 Task: Find connections with filter location Aubagne with filter topic #goalswith filter profile language Spanish with filter current company Freecharge with filter school National Institute of Information Technology with filter industry Retail Office Supplies and Gifts with filter service category Demand Generation with filter keywords title Manufacturing Assembler
Action: Mouse moved to (494, 69)
Screenshot: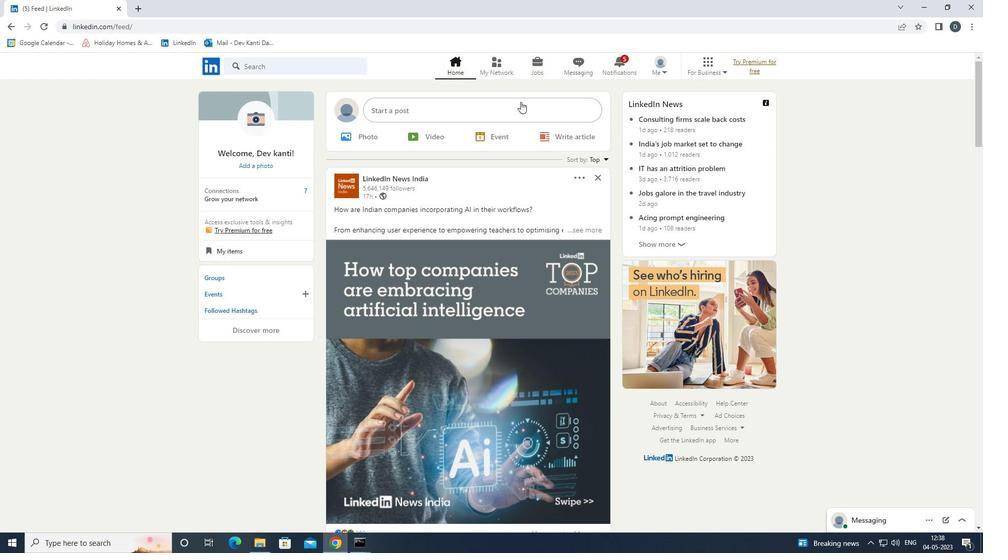 
Action: Mouse pressed left at (494, 69)
Screenshot: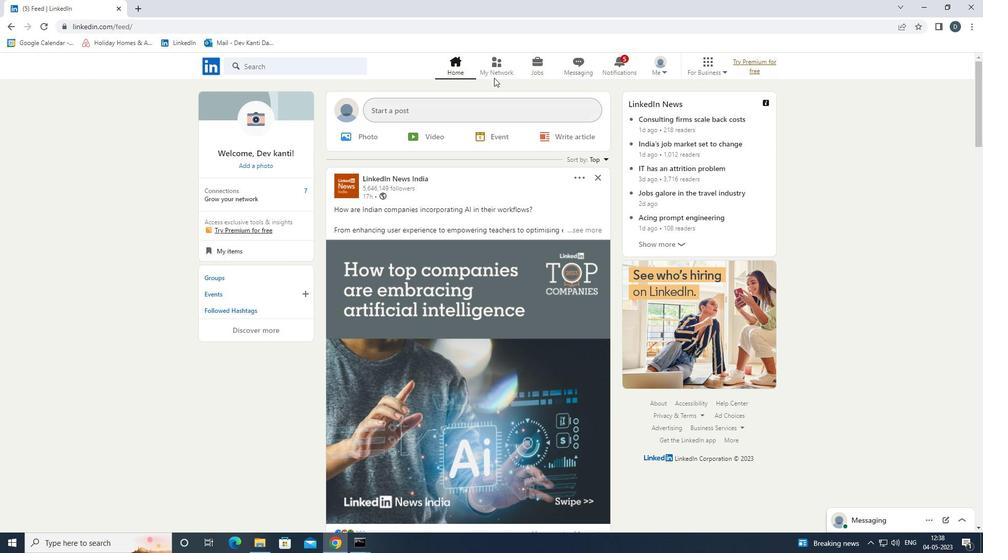 
Action: Mouse moved to (341, 121)
Screenshot: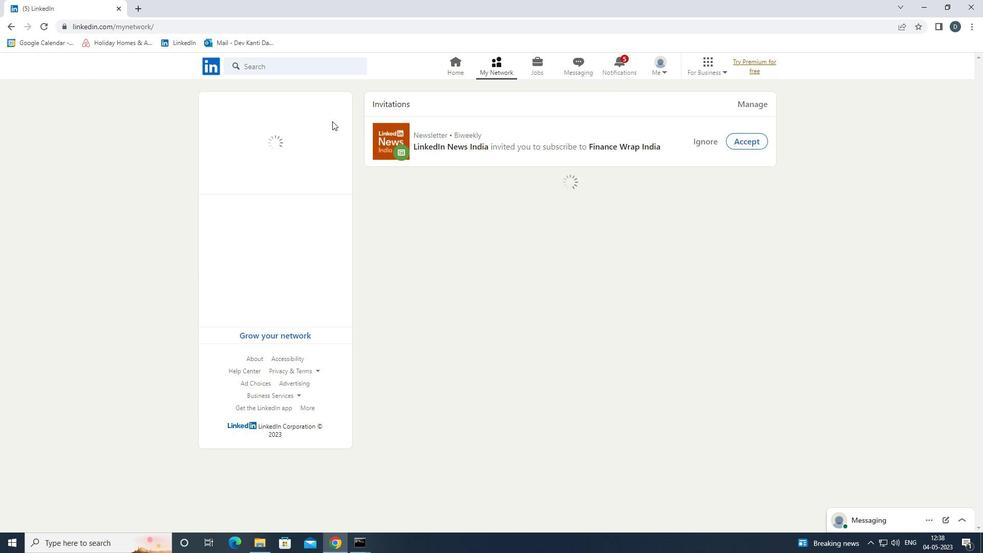 
Action: Mouse pressed left at (341, 121)
Screenshot: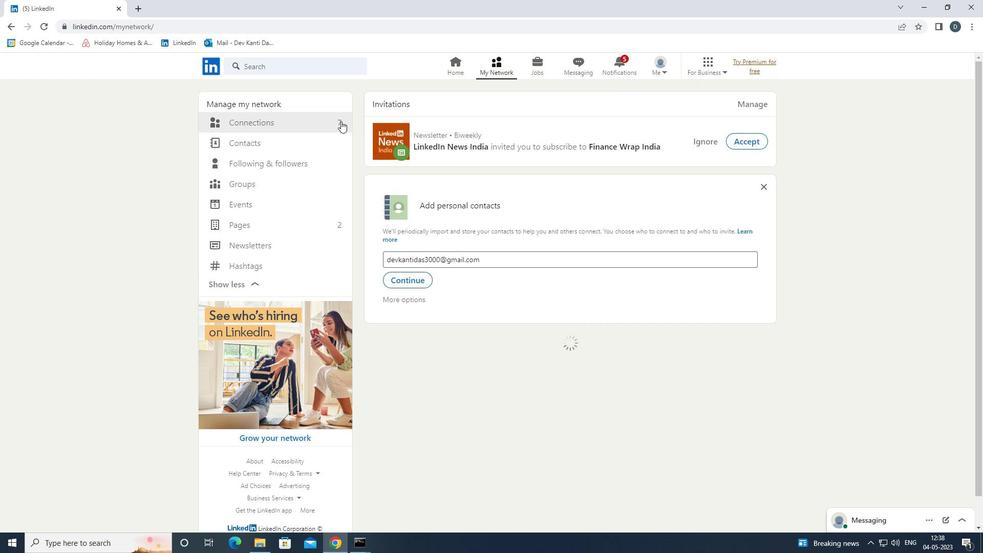 
Action: Mouse moved to (569, 115)
Screenshot: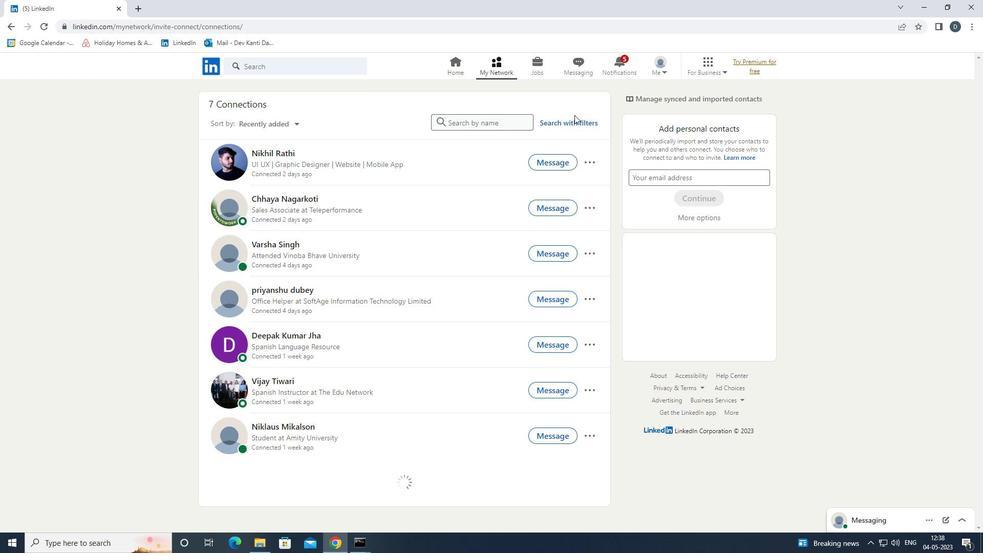 
Action: Mouse pressed left at (569, 115)
Screenshot: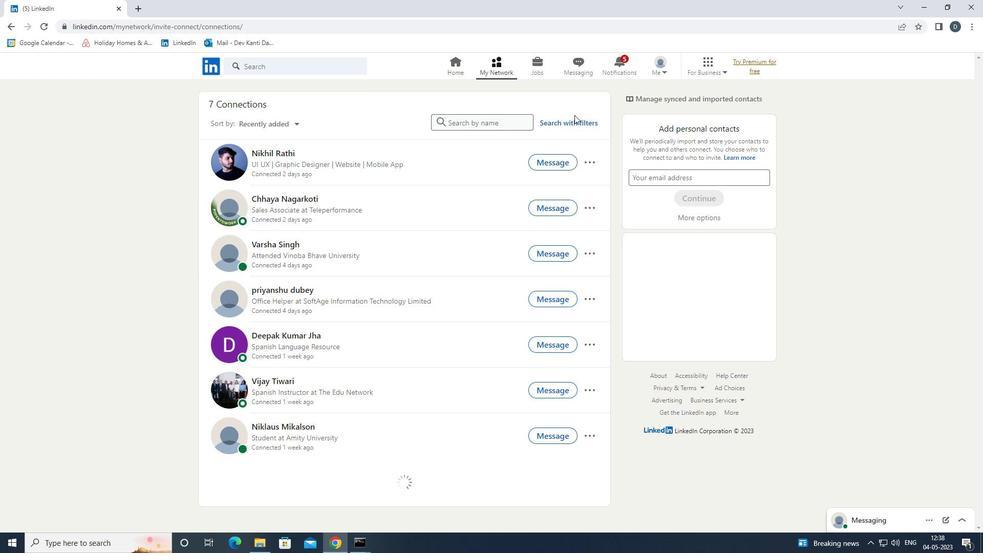 
Action: Mouse moved to (568, 119)
Screenshot: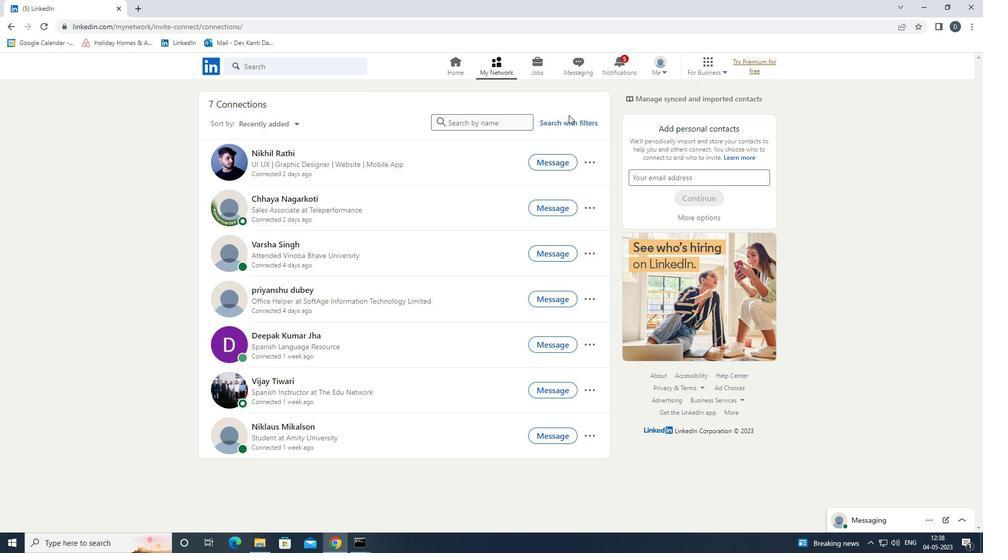 
Action: Mouse pressed left at (568, 119)
Screenshot: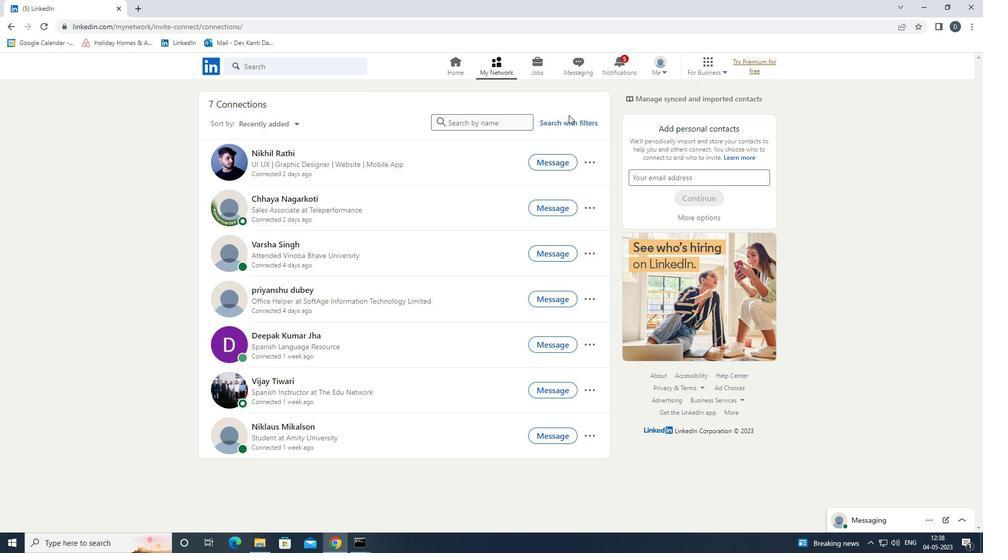 
Action: Mouse moved to (530, 94)
Screenshot: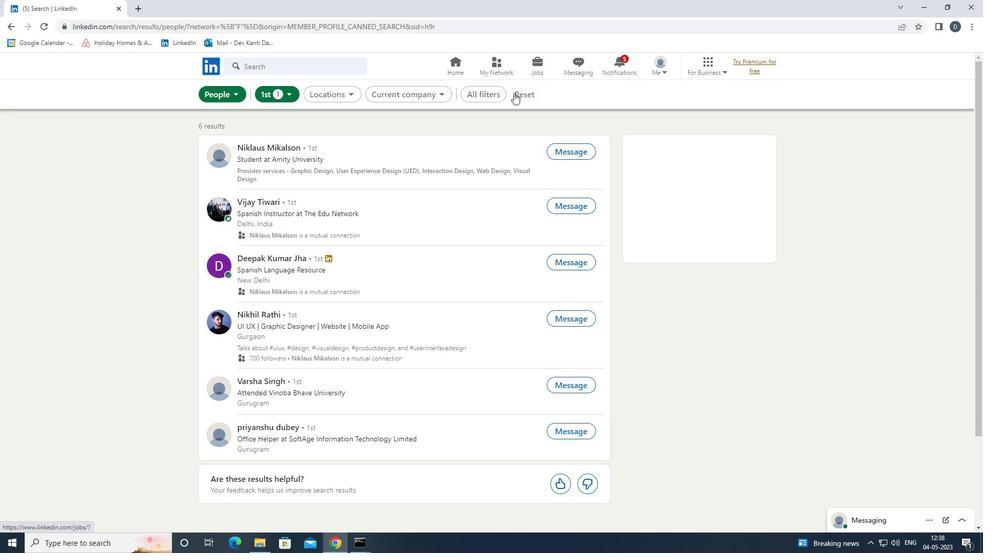 
Action: Mouse pressed left at (530, 94)
Screenshot: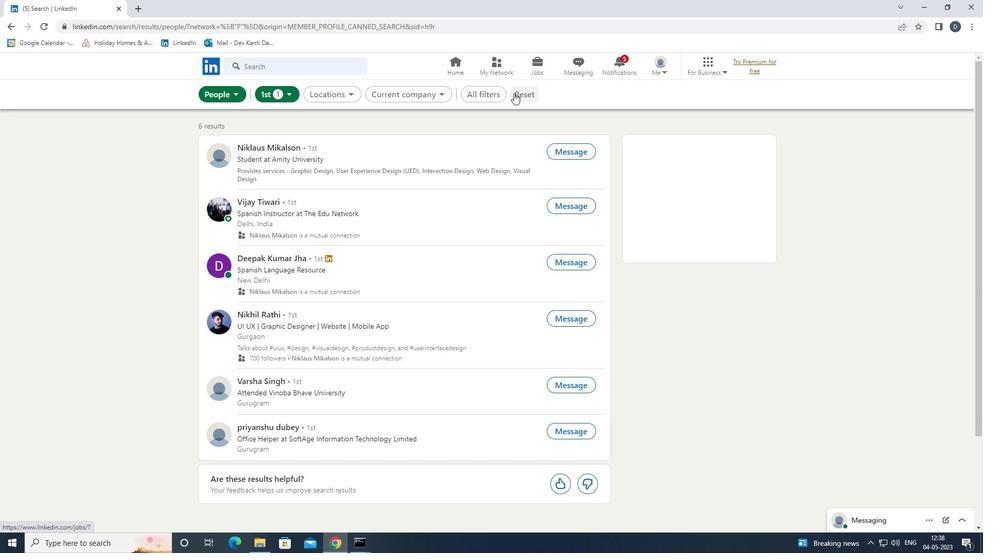 
Action: Mouse moved to (503, 93)
Screenshot: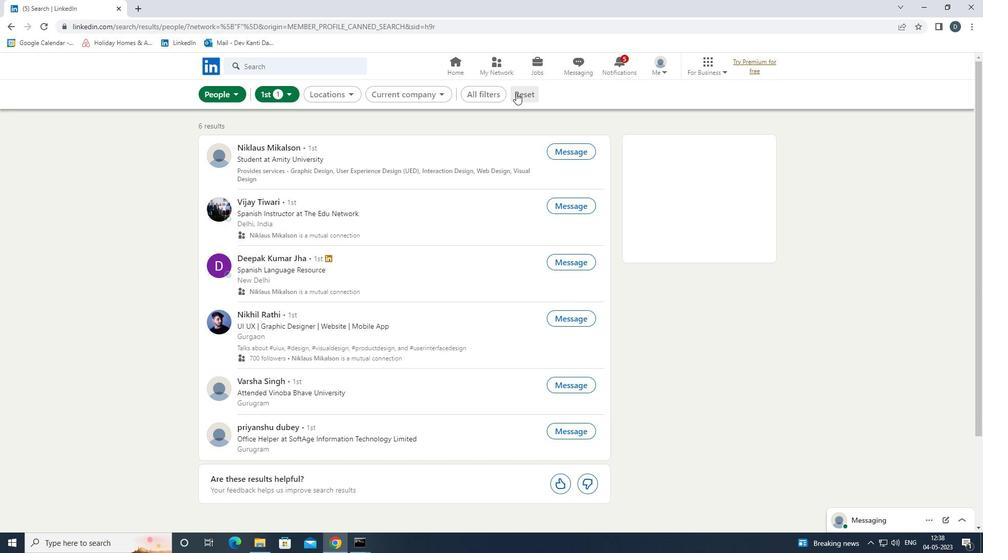 
Action: Mouse pressed left at (503, 93)
Screenshot: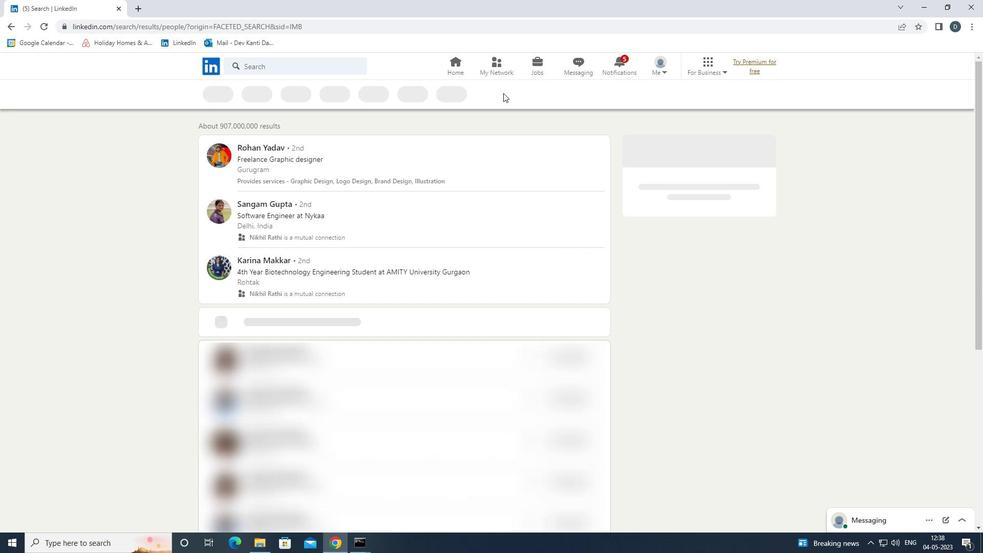 
Action: Mouse moved to (874, 276)
Screenshot: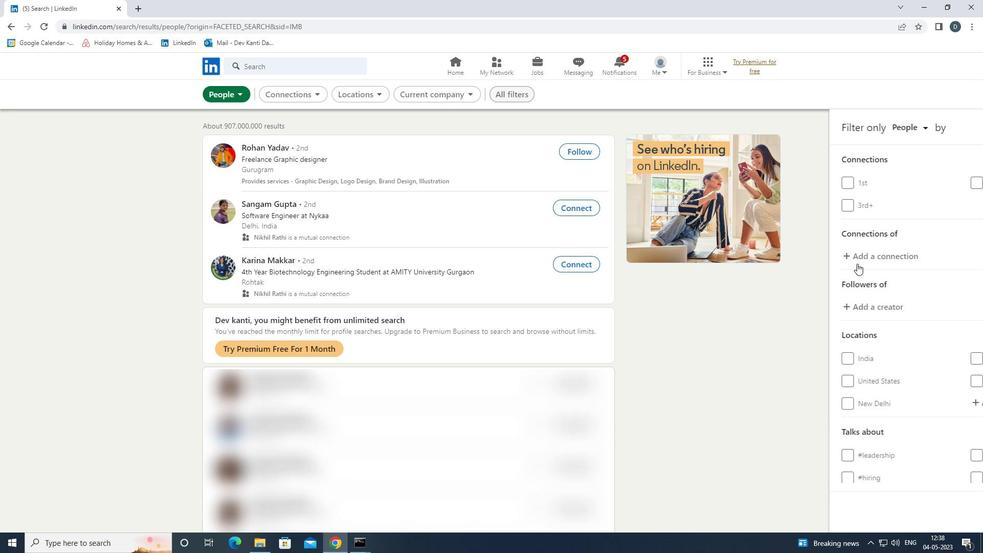 
Action: Mouse scrolled (874, 275) with delta (0, 0)
Screenshot: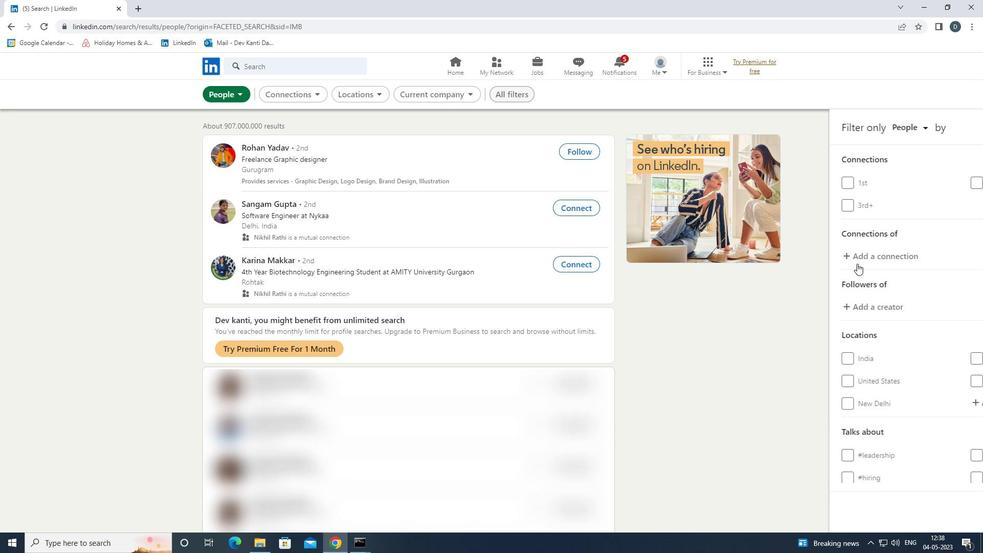 
Action: Mouse moved to (877, 277)
Screenshot: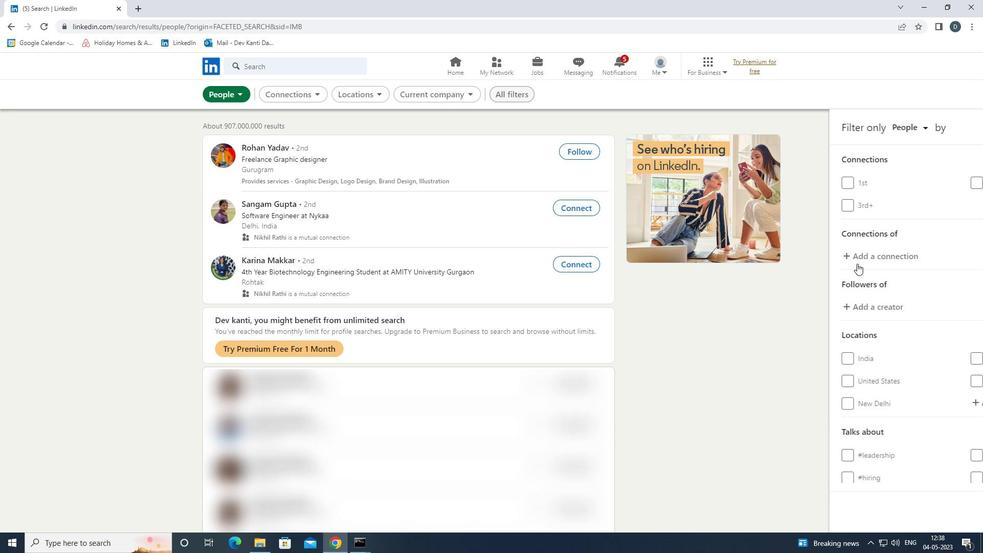
Action: Mouse scrolled (877, 277) with delta (0, 0)
Screenshot: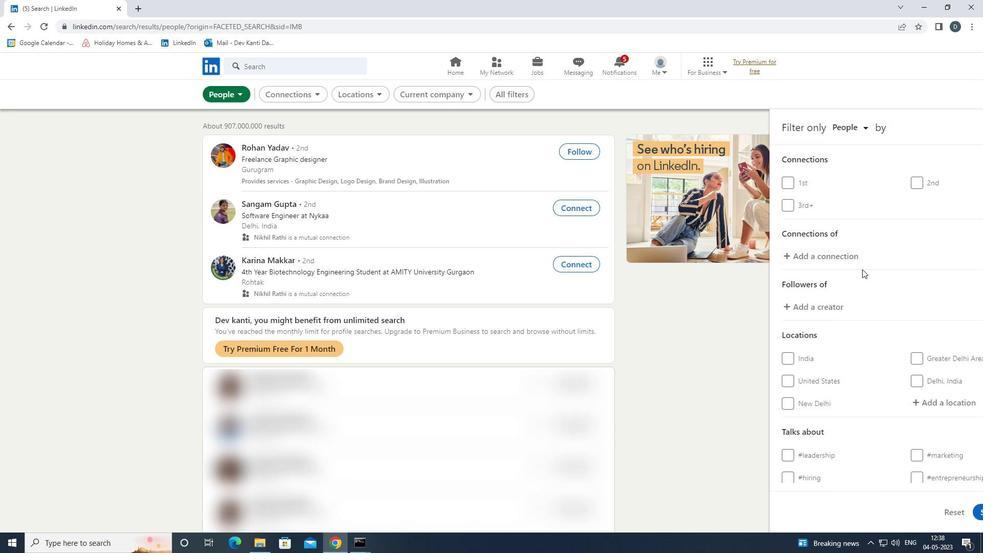 
Action: Mouse moved to (879, 279)
Screenshot: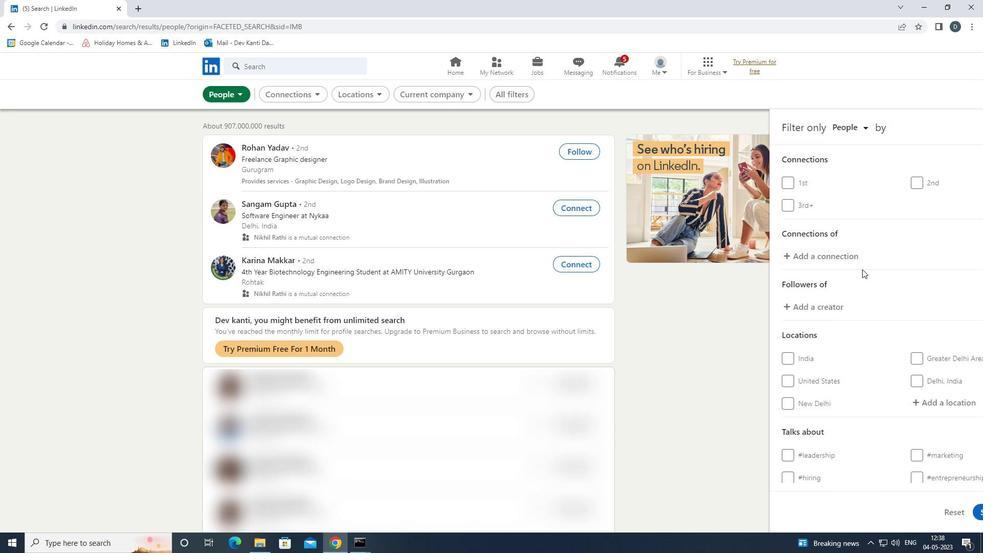 
Action: Mouse scrolled (879, 278) with delta (0, 0)
Screenshot: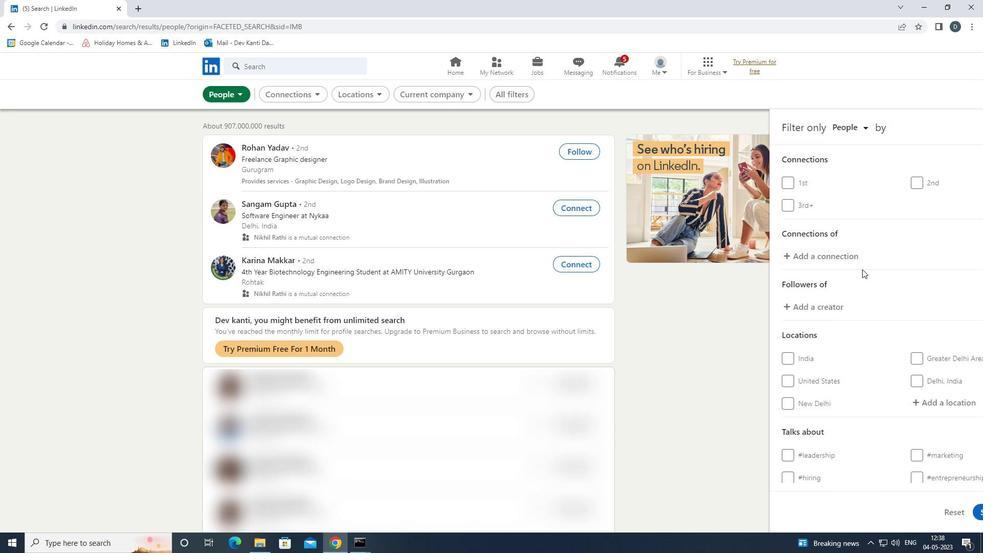 
Action: Mouse moved to (875, 254)
Screenshot: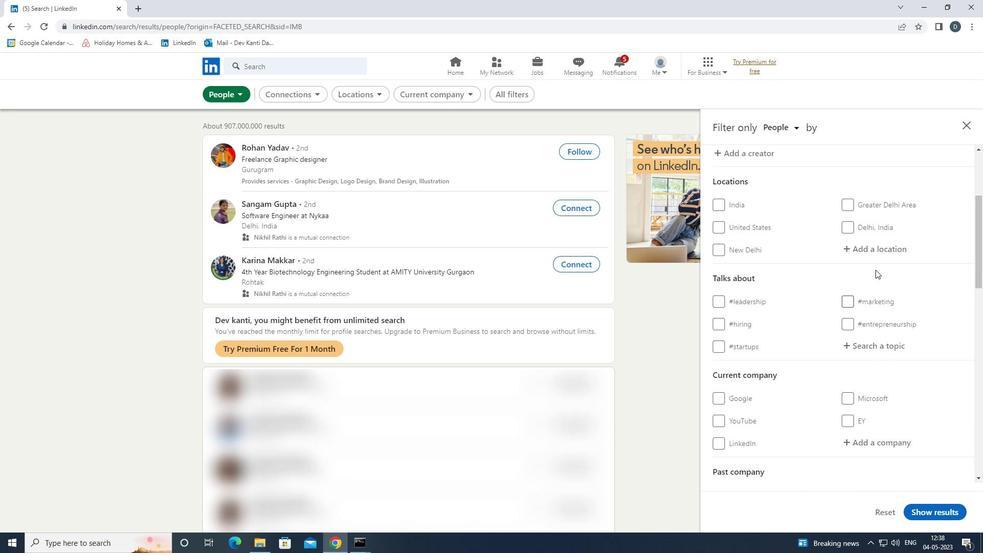 
Action: Mouse pressed left at (875, 254)
Screenshot: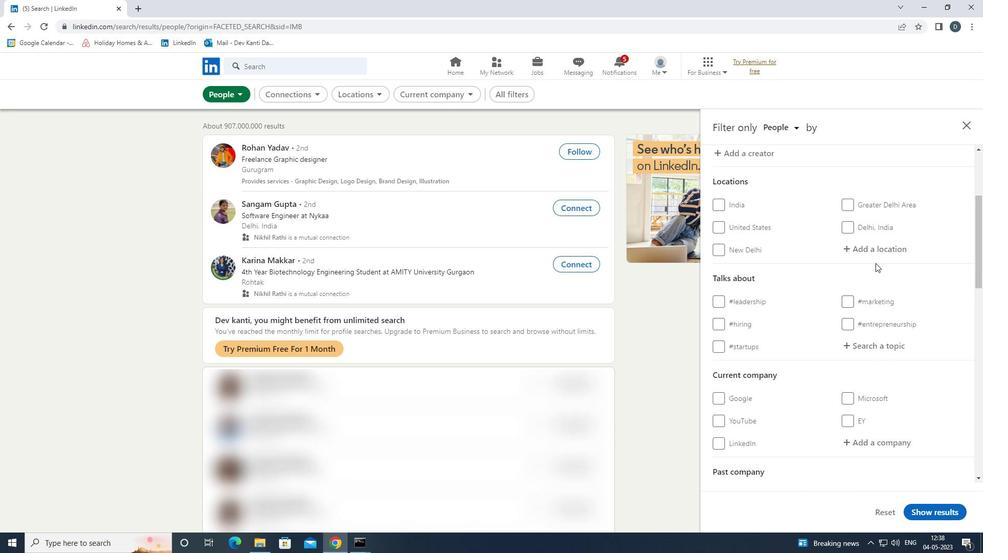 
Action: Key pressed <Key.shift>AUBAGNE<Key.down><Key.enter>
Screenshot: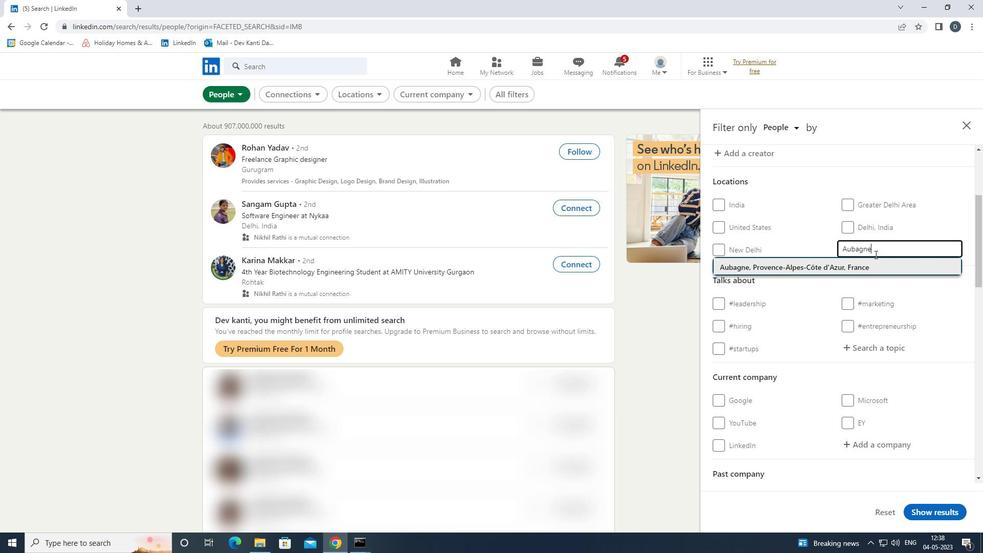 
Action: Mouse moved to (887, 283)
Screenshot: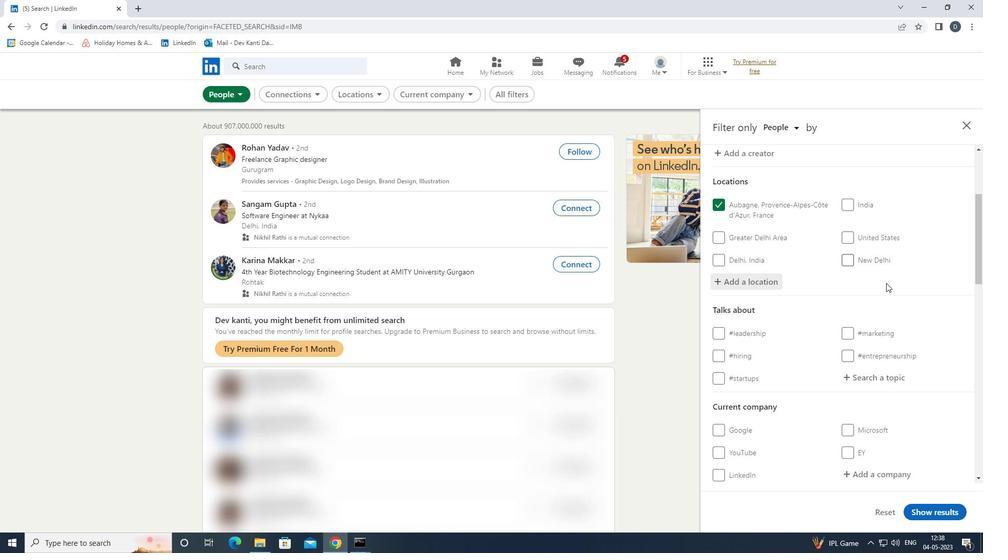 
Action: Mouse scrolled (887, 283) with delta (0, 0)
Screenshot: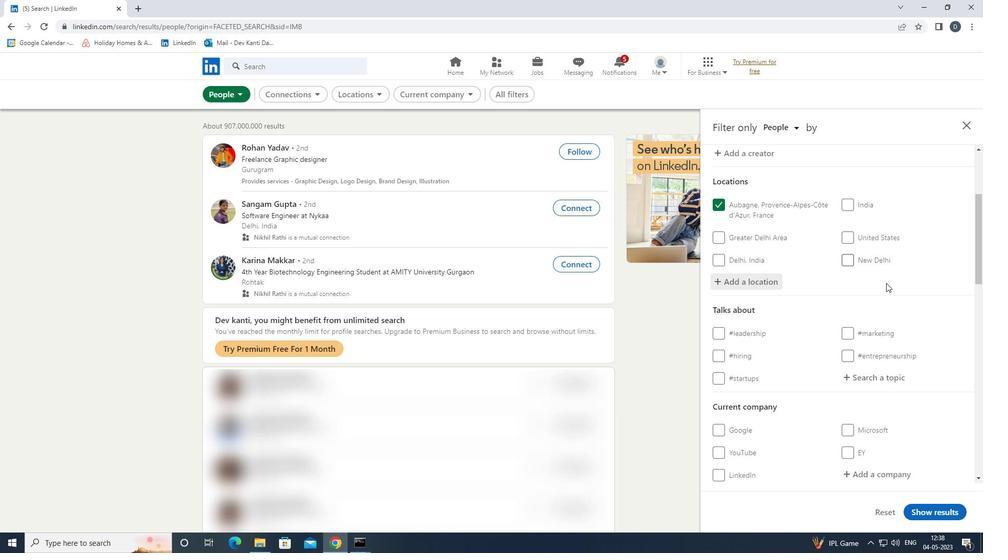 
Action: Mouse moved to (887, 285)
Screenshot: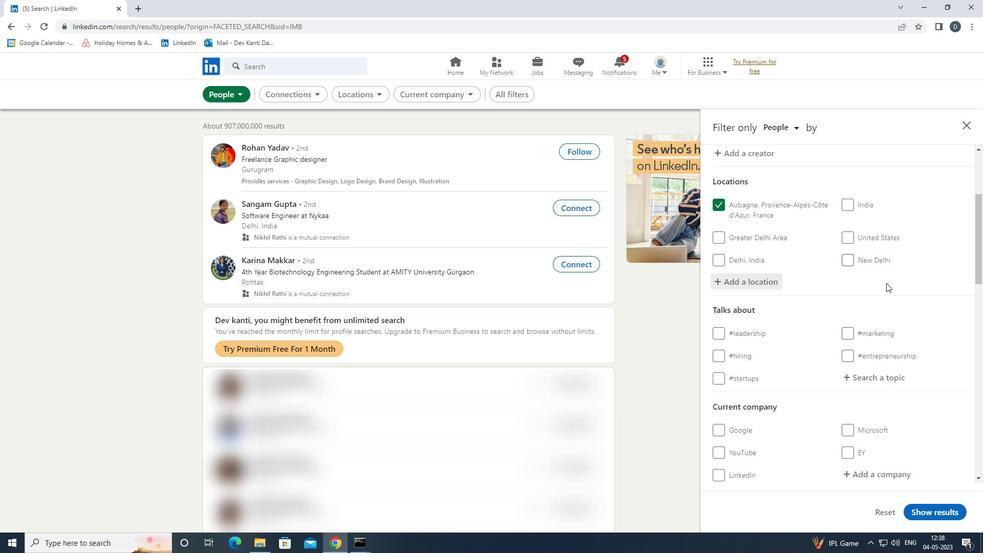 
Action: Mouse scrolled (887, 284) with delta (0, 0)
Screenshot: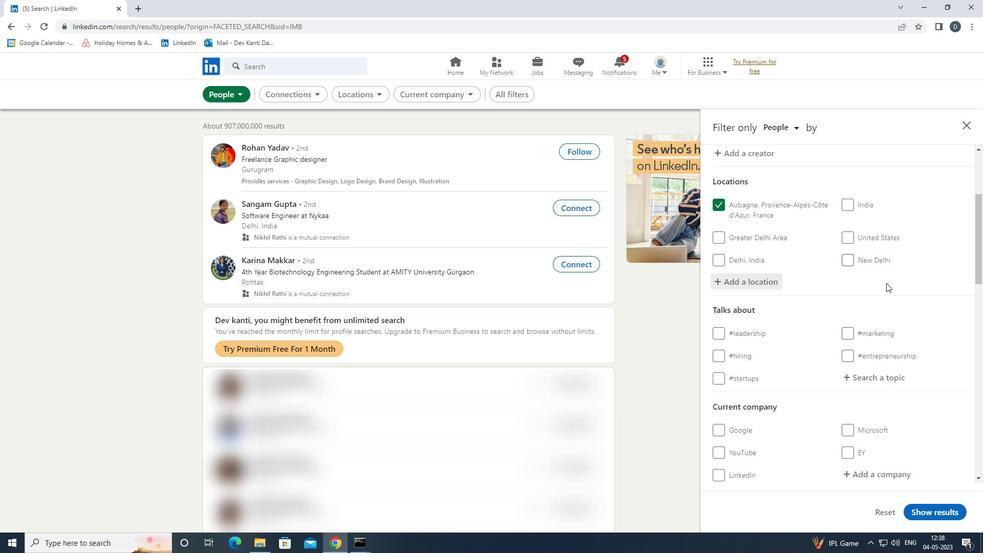 
Action: Mouse moved to (887, 286)
Screenshot: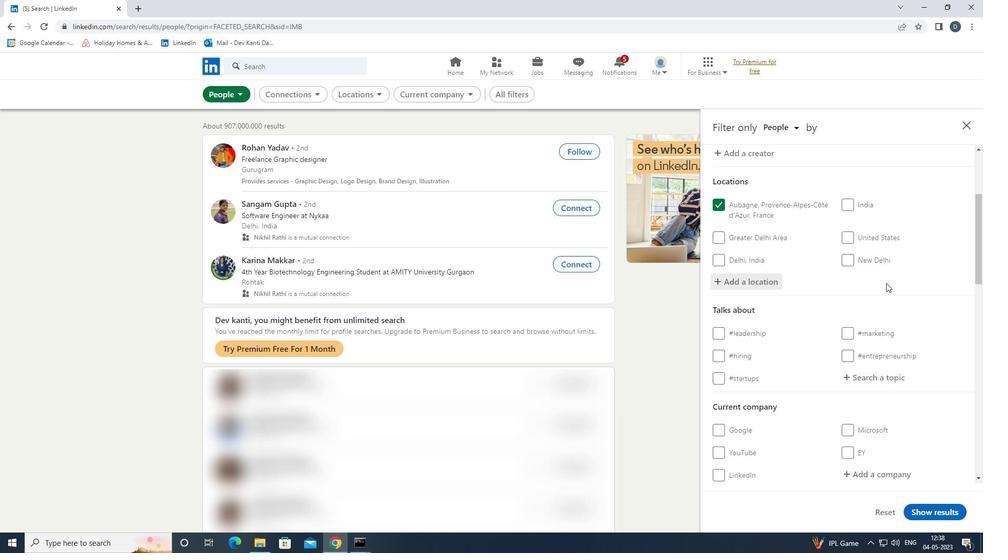 
Action: Mouse scrolled (887, 286) with delta (0, 0)
Screenshot: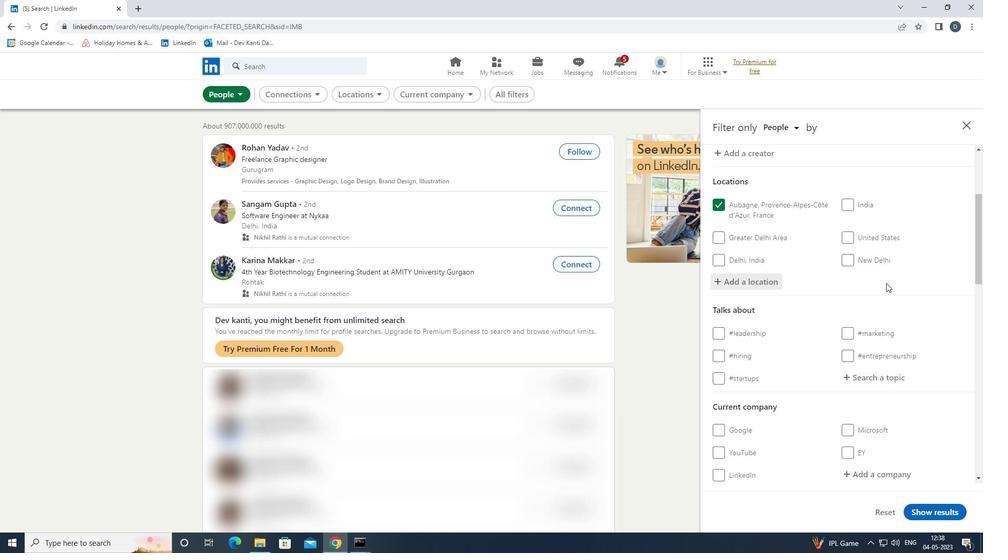 
Action: Mouse moved to (883, 222)
Screenshot: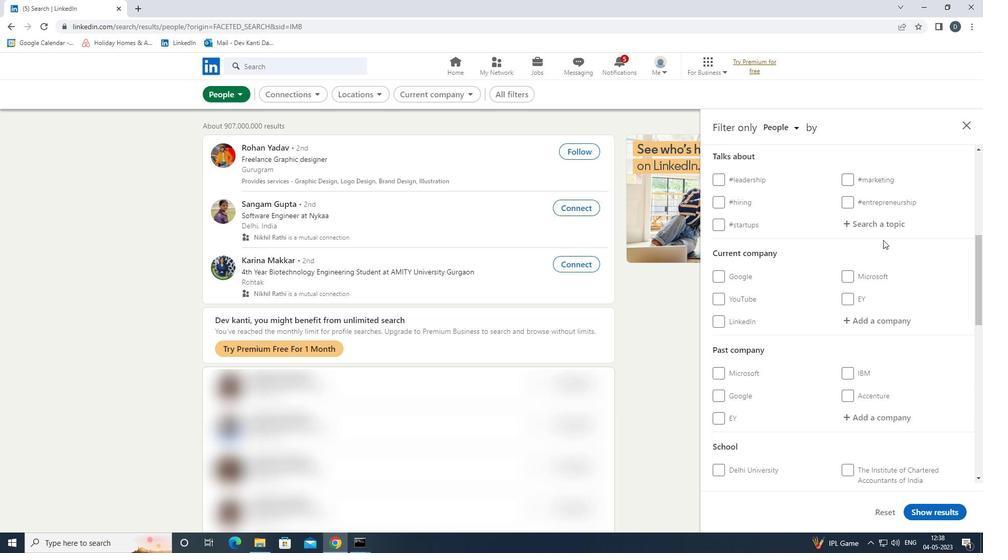 
Action: Mouse pressed left at (883, 222)
Screenshot: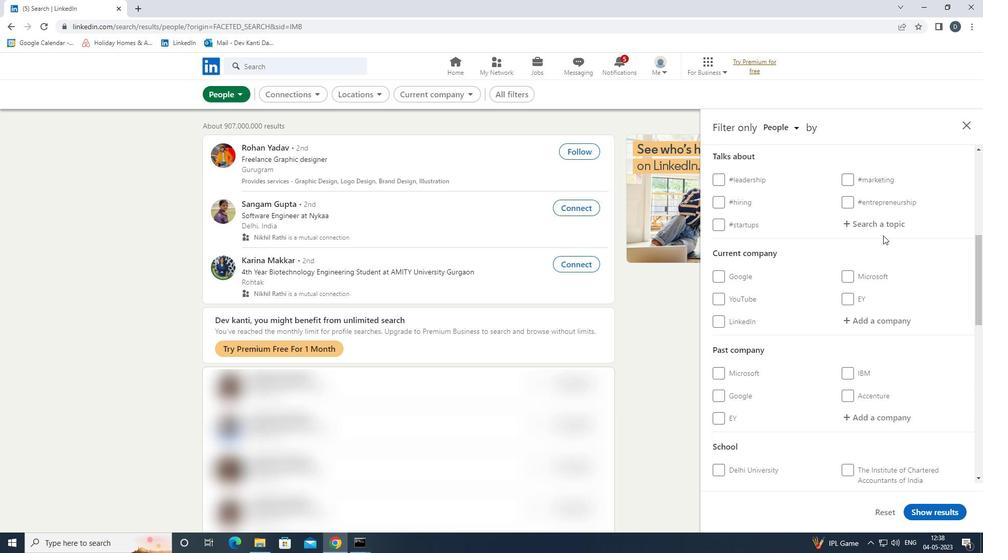 
Action: Key pressed <Key.shift>GOALS<Key.down><Key.enter>
Screenshot: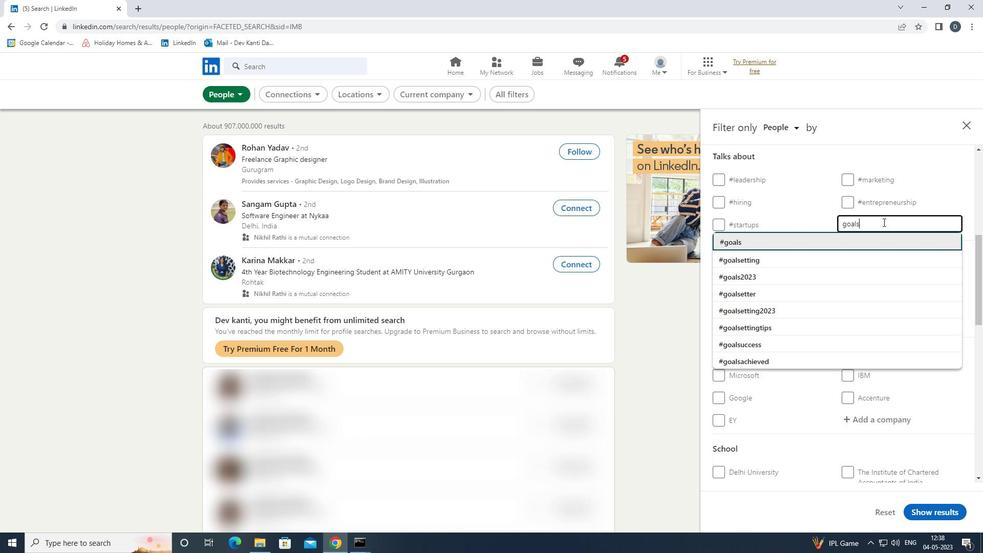 
Action: Mouse moved to (878, 273)
Screenshot: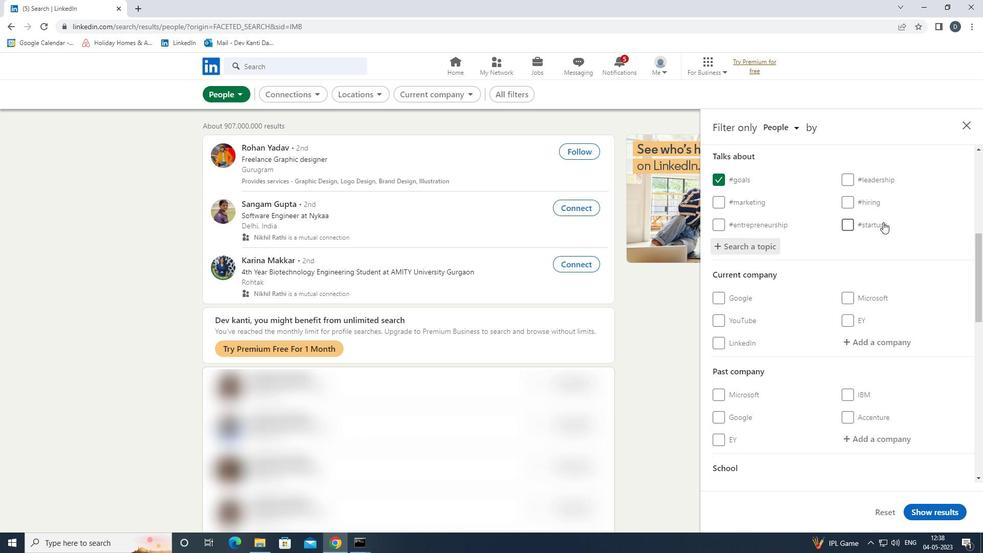 
Action: Mouse scrolled (878, 272) with delta (0, 0)
Screenshot: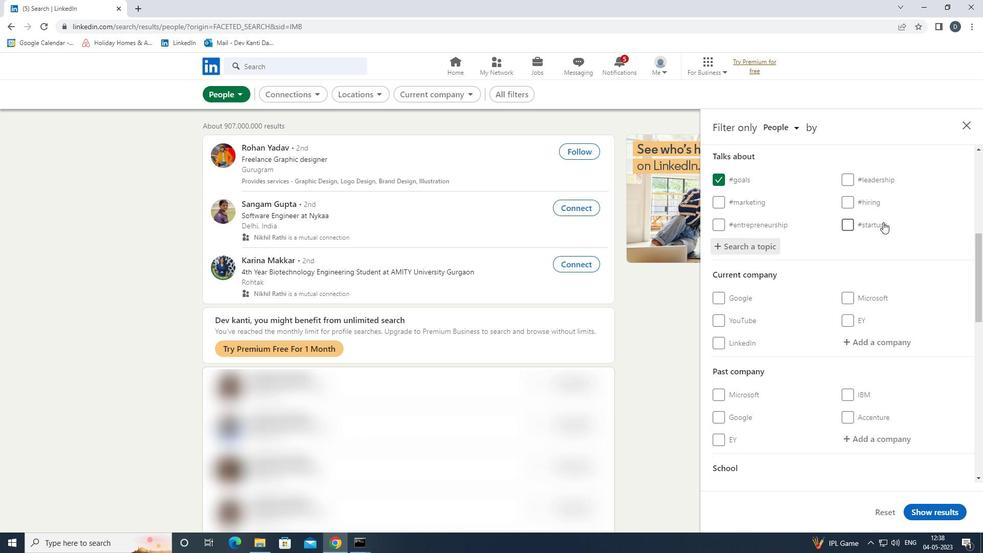 
Action: Mouse moved to (875, 306)
Screenshot: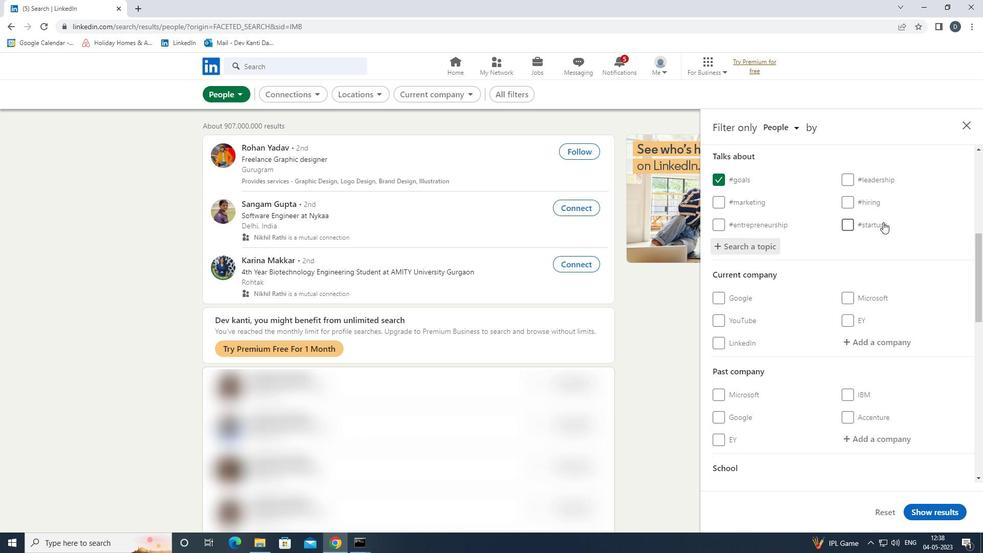 
Action: Mouse scrolled (875, 305) with delta (0, 0)
Screenshot: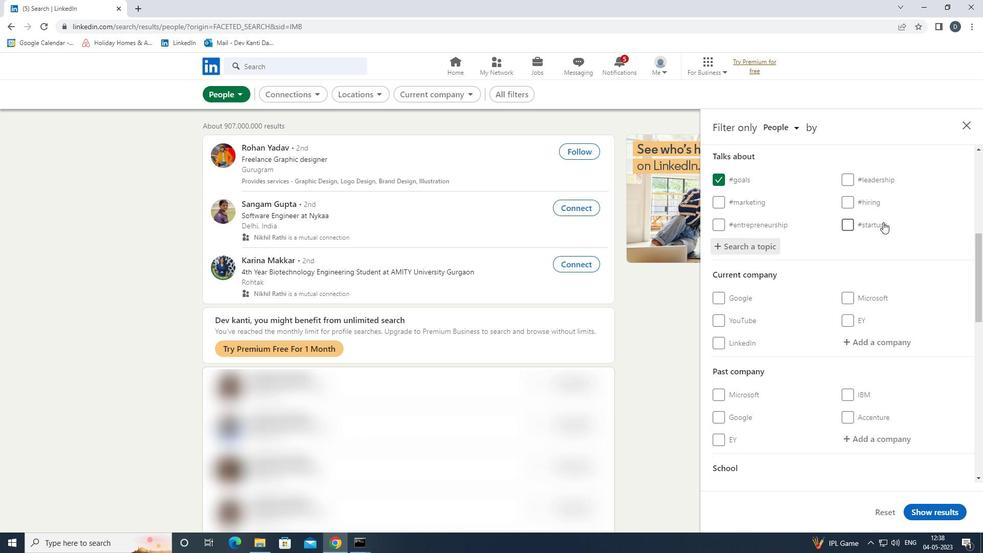 
Action: Mouse moved to (877, 308)
Screenshot: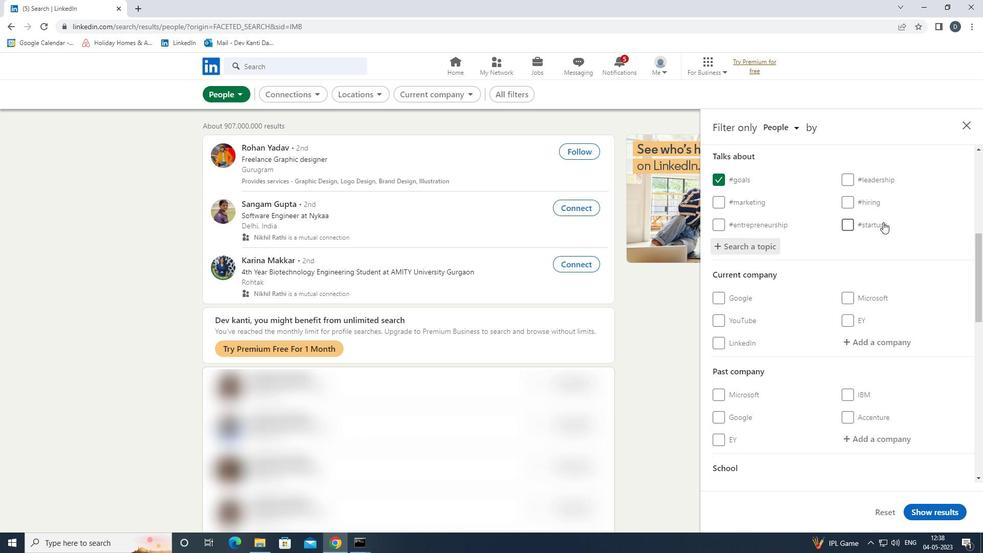 
Action: Mouse scrolled (877, 308) with delta (0, 0)
Screenshot: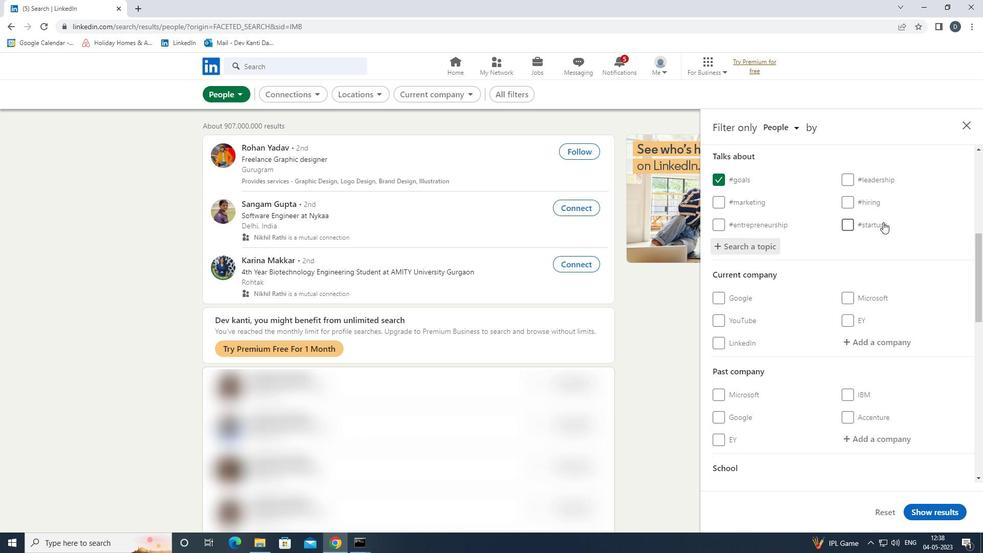 
Action: Mouse moved to (883, 309)
Screenshot: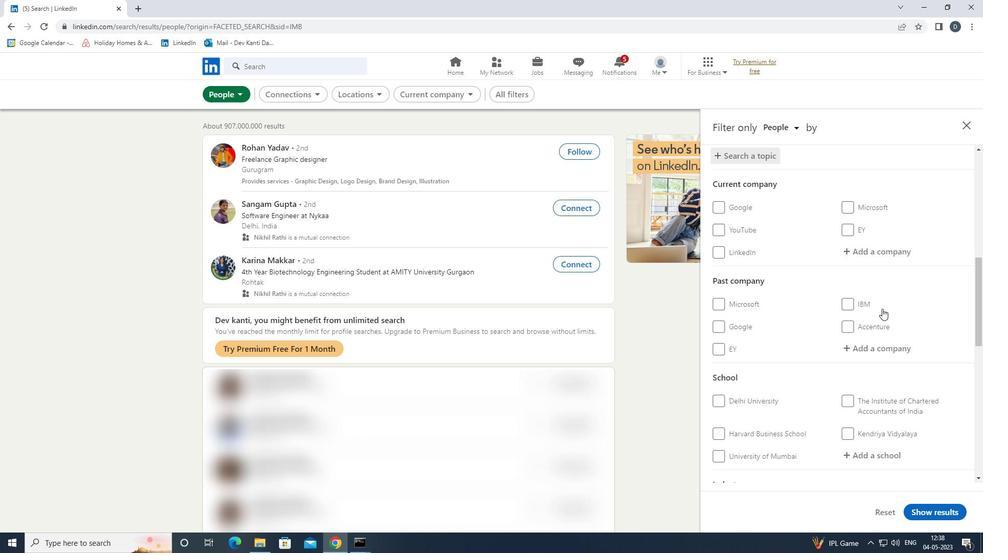 
Action: Mouse scrolled (883, 308) with delta (0, 0)
Screenshot: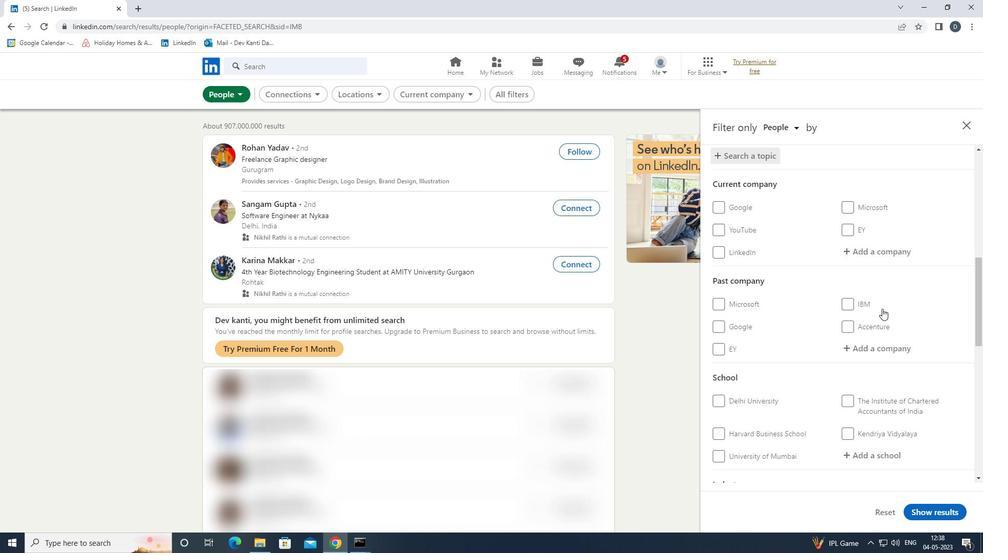 
Action: Mouse moved to (883, 310)
Screenshot: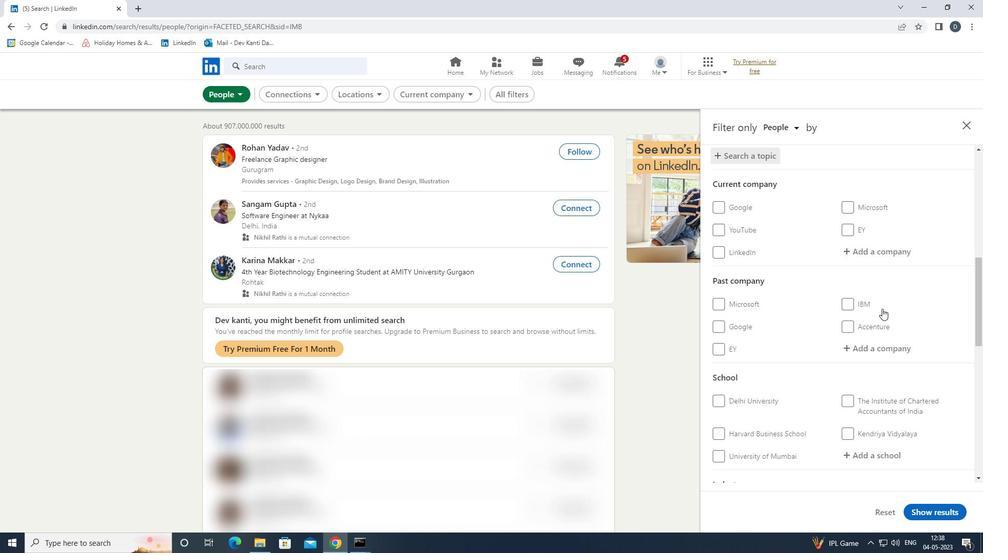 
Action: Mouse scrolled (883, 310) with delta (0, 0)
Screenshot: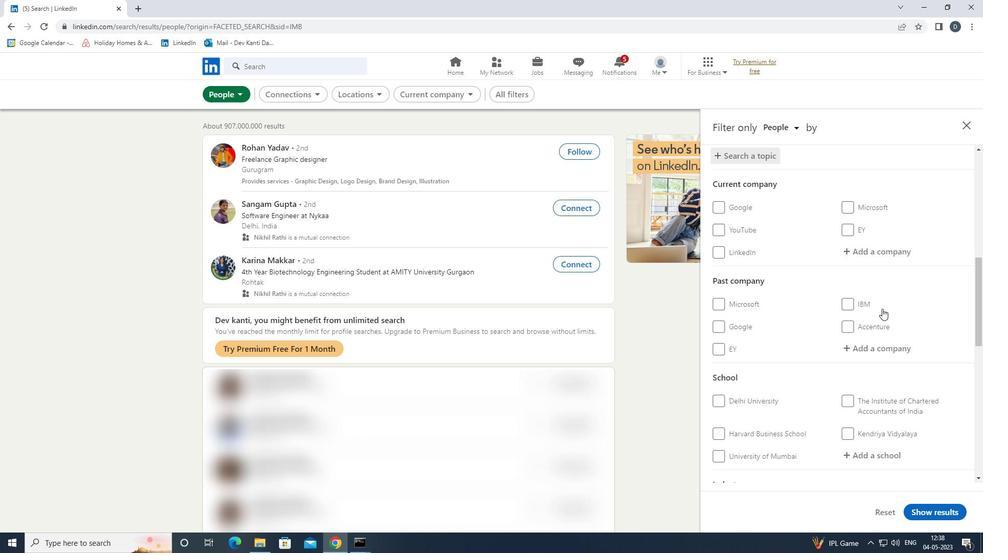 
Action: Mouse moved to (883, 311)
Screenshot: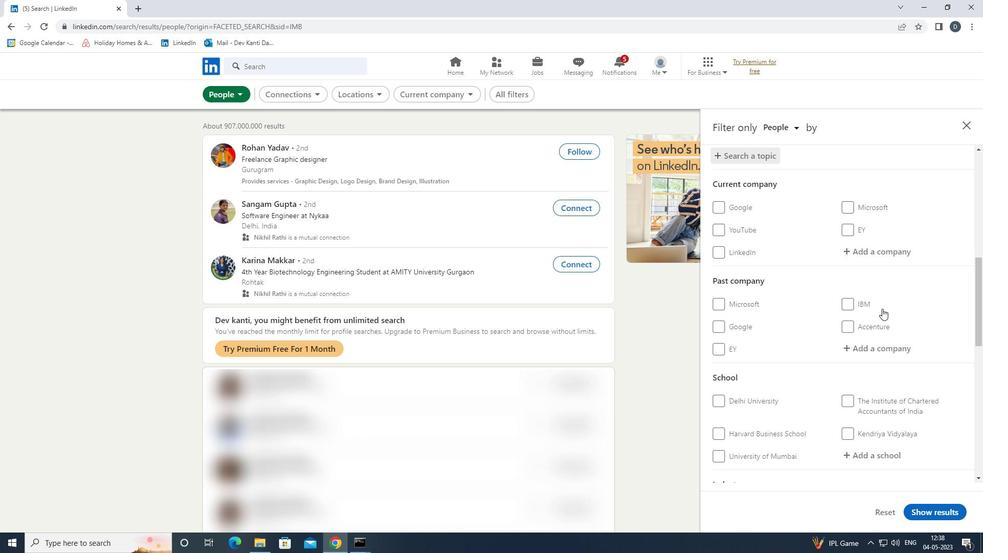 
Action: Mouse scrolled (883, 311) with delta (0, 0)
Screenshot: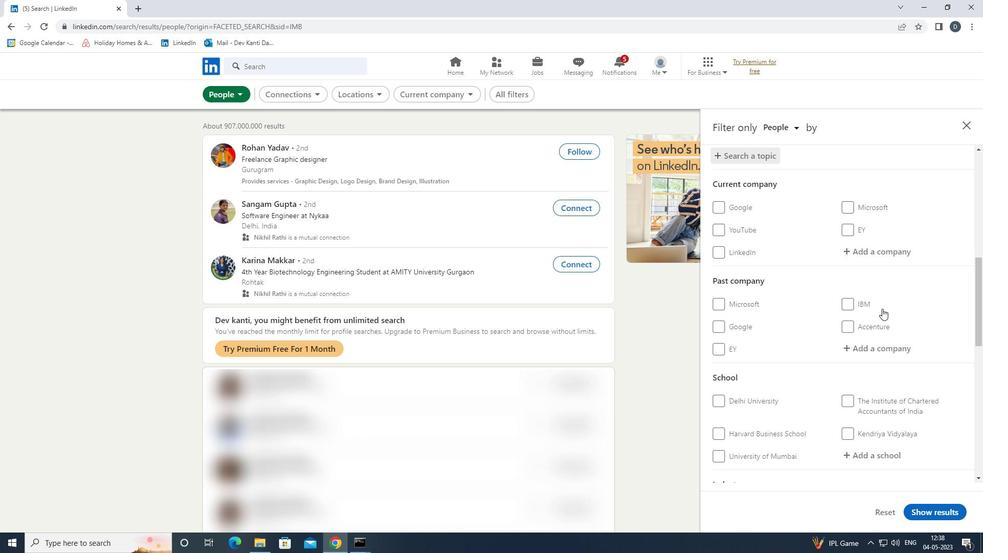 
Action: Mouse moved to (884, 312)
Screenshot: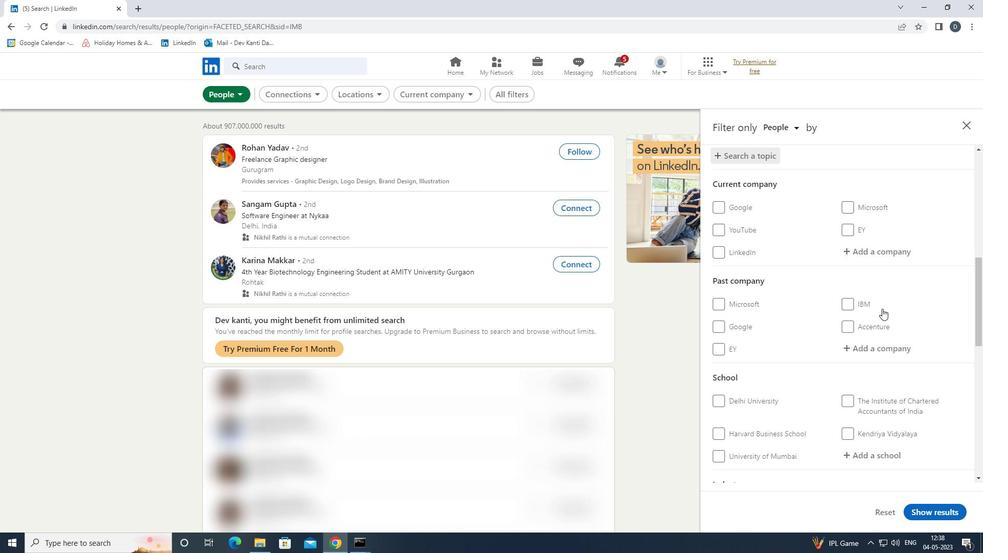 
Action: Mouse scrolled (884, 312) with delta (0, 0)
Screenshot: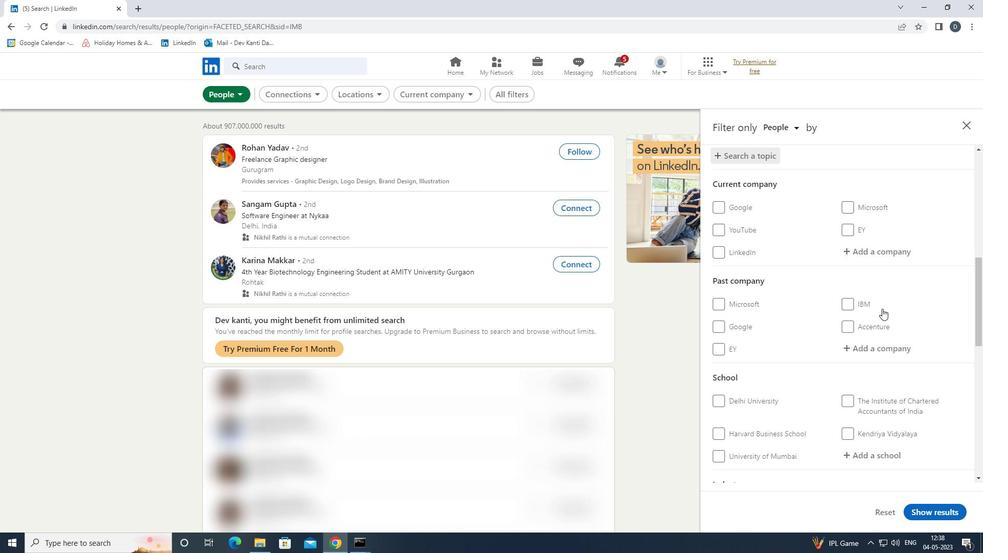
Action: Mouse moved to (745, 378)
Screenshot: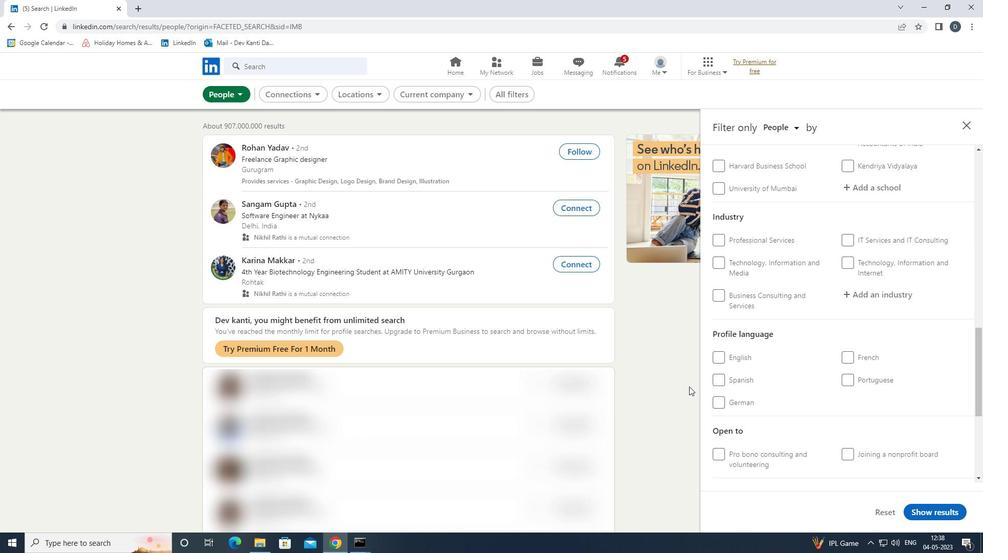 
Action: Mouse pressed left at (745, 378)
Screenshot: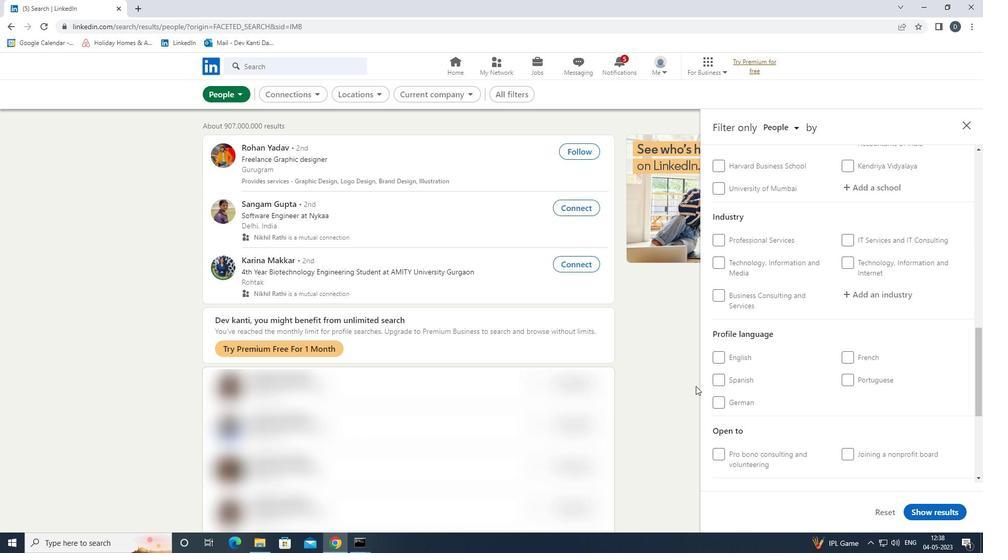 
Action: Mouse moved to (752, 378)
Screenshot: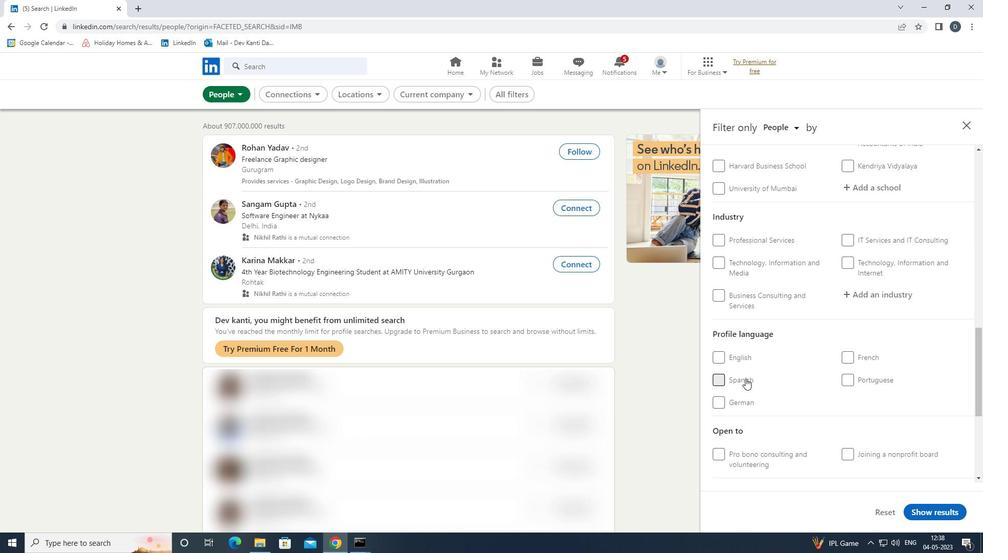 
Action: Mouse scrolled (752, 378) with delta (0, 0)
Screenshot: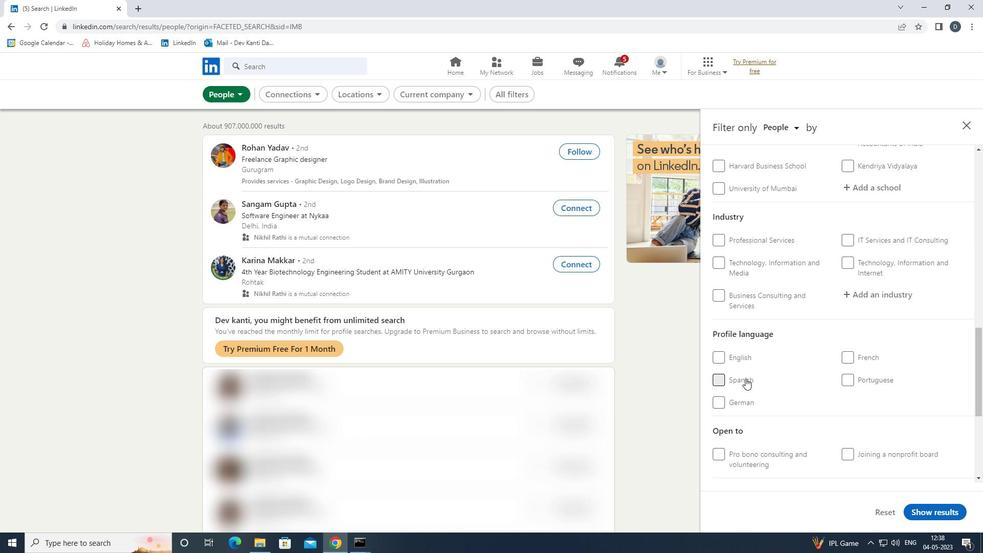 
Action: Mouse scrolled (752, 378) with delta (0, 0)
Screenshot: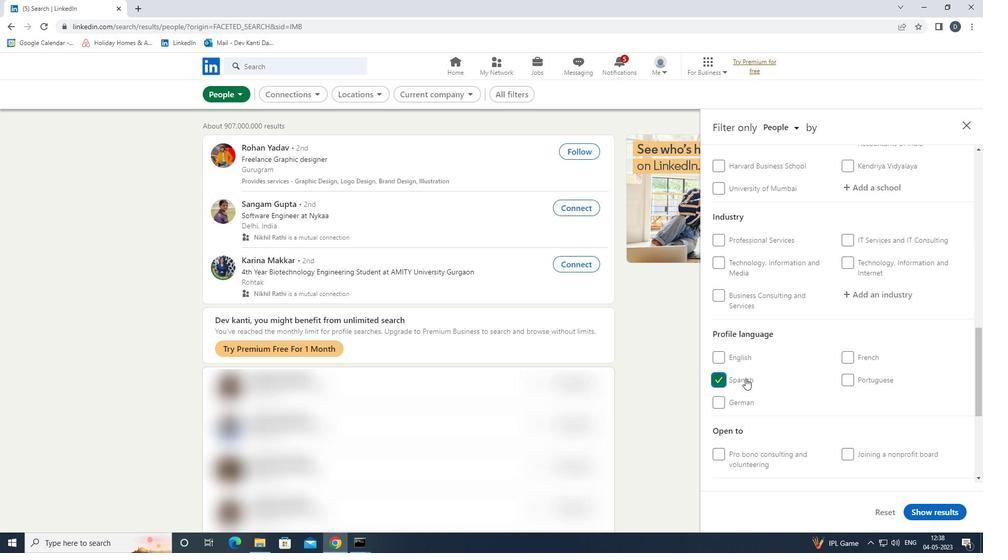 
Action: Mouse scrolled (752, 378) with delta (0, 0)
Screenshot: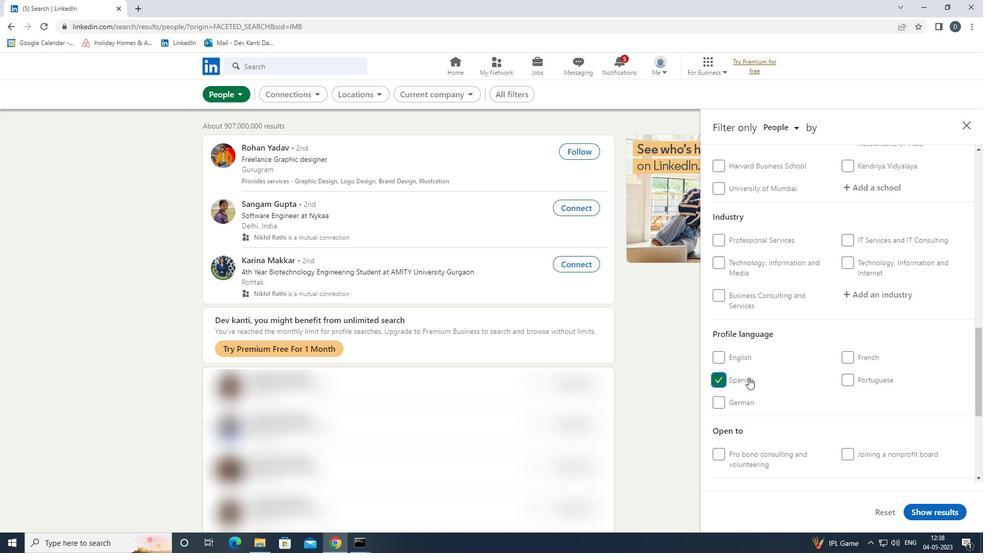 
Action: Mouse scrolled (752, 378) with delta (0, 0)
Screenshot: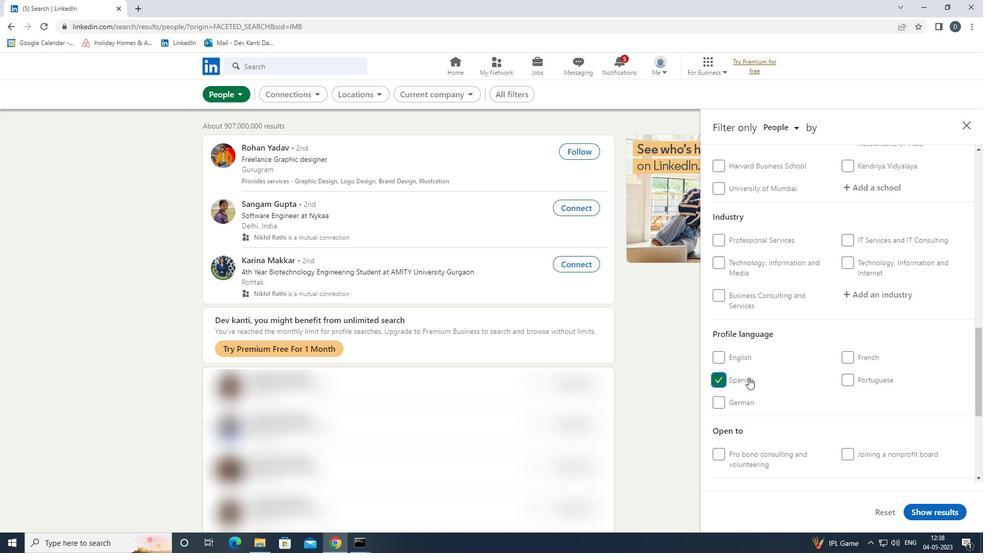
Action: Mouse scrolled (752, 378) with delta (0, 0)
Screenshot: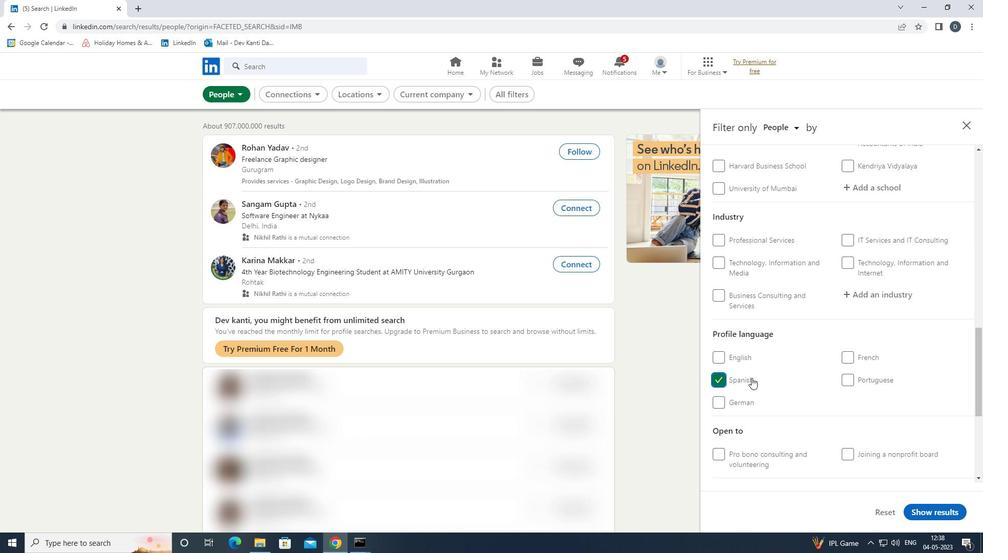 
Action: Mouse moved to (880, 234)
Screenshot: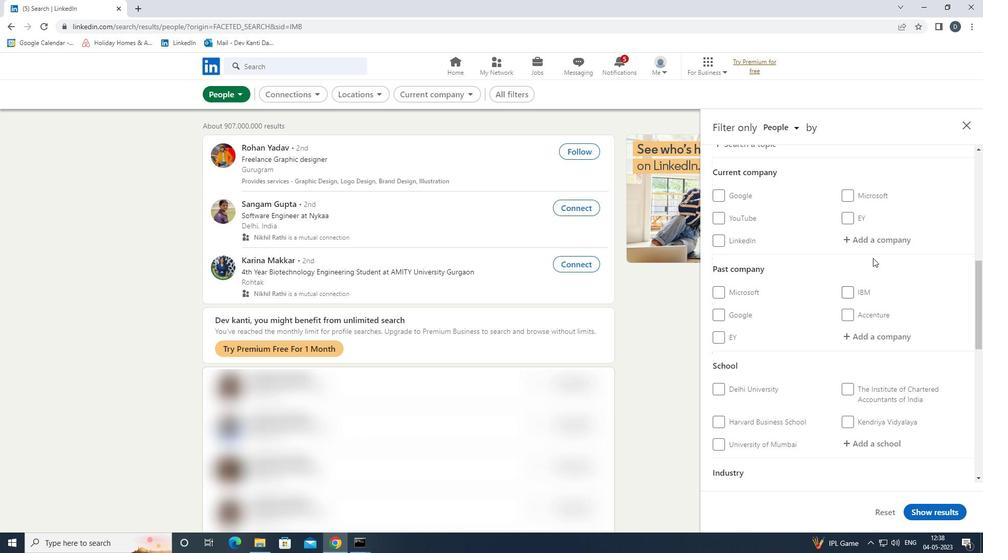 
Action: Mouse pressed left at (880, 234)
Screenshot: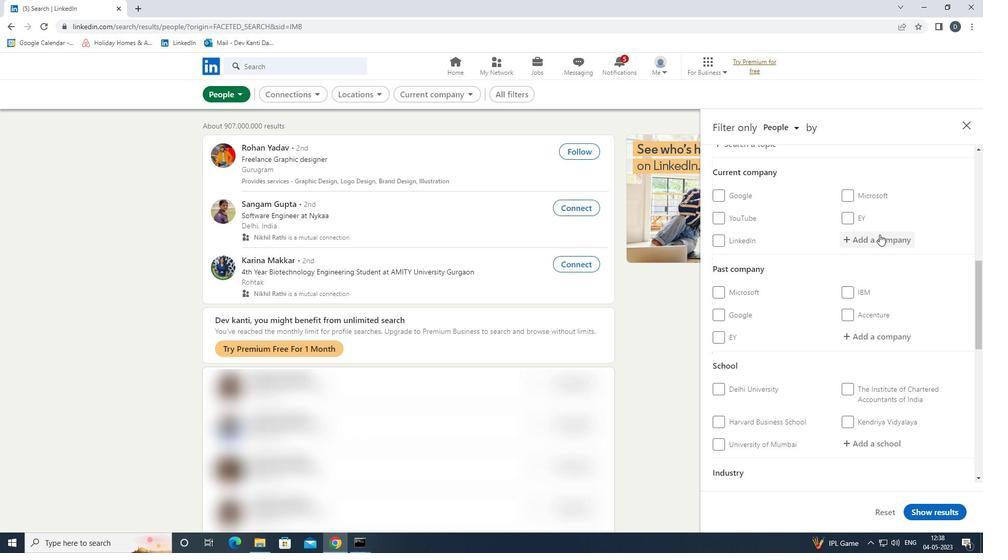 
Action: Mouse moved to (789, 208)
Screenshot: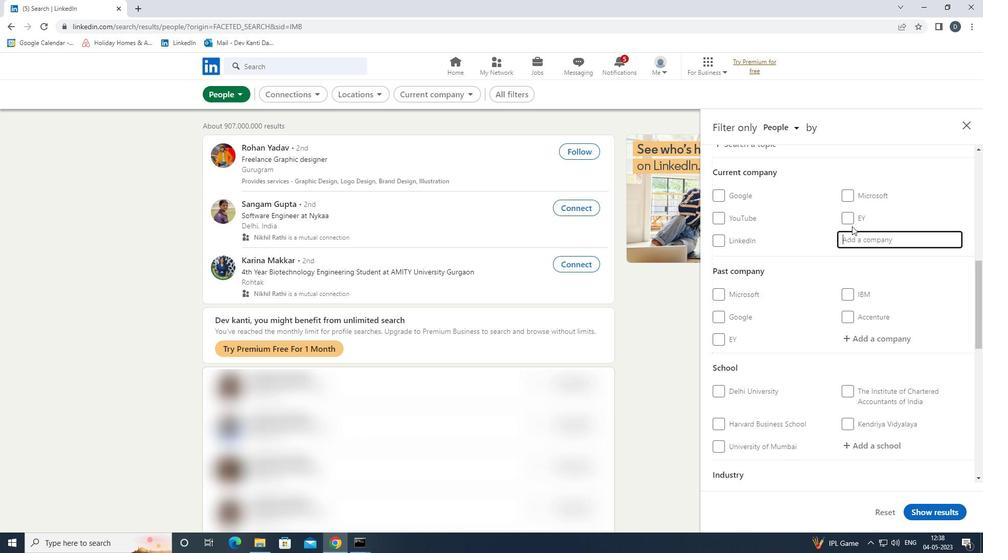 
Action: Key pressed <Key.shift><Key.shift><Key.shift><Key.shift><Key.shift><Key.shift><Key.shift><Key.shift><Key.shift><Key.shift><Key.shift><Key.shift><Key.shift><Key.shift>FREECHARGE<Key.down><Key.enter><Key.down><Key.down><Key.down><Key.down><Key.enter>
Screenshot: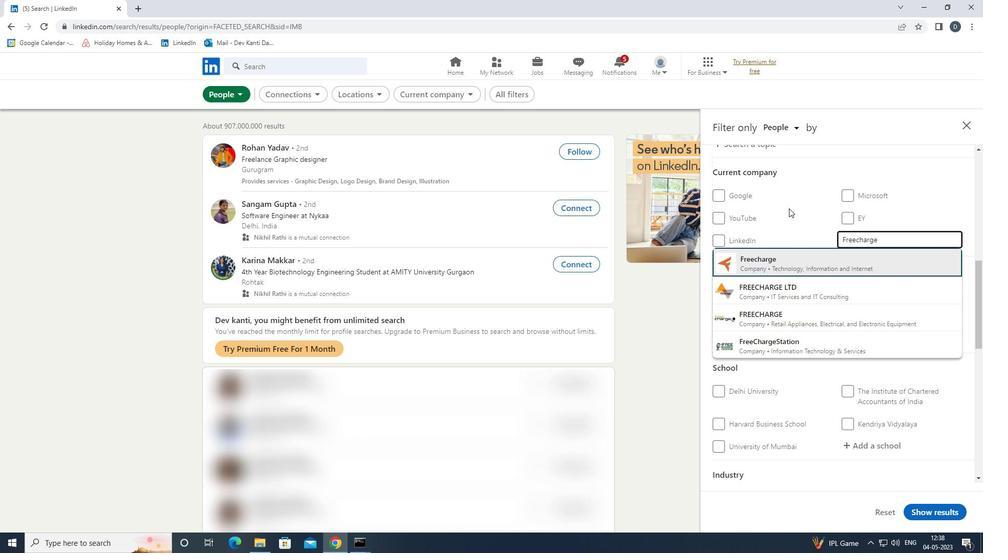 
Action: Mouse moved to (842, 199)
Screenshot: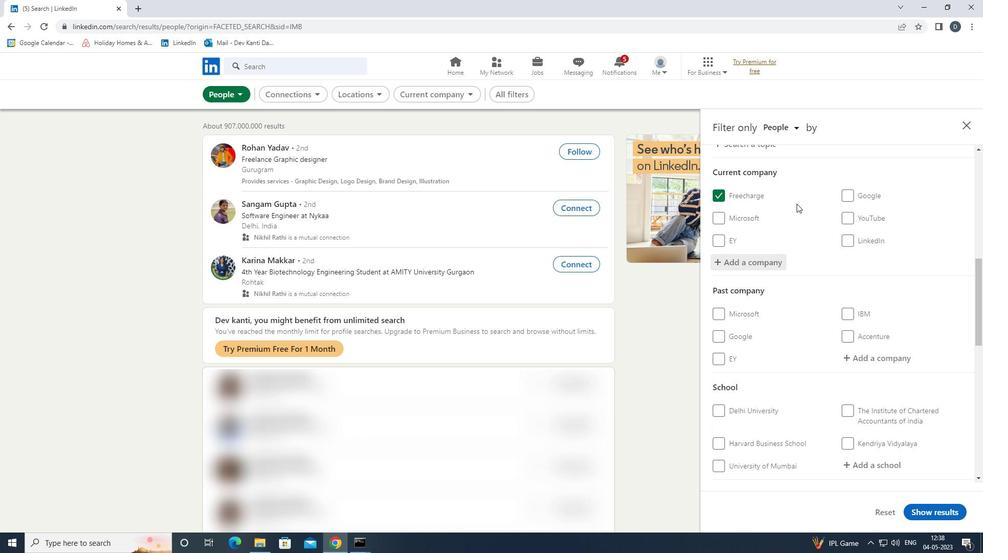 
Action: Mouse scrolled (842, 198) with delta (0, 0)
Screenshot: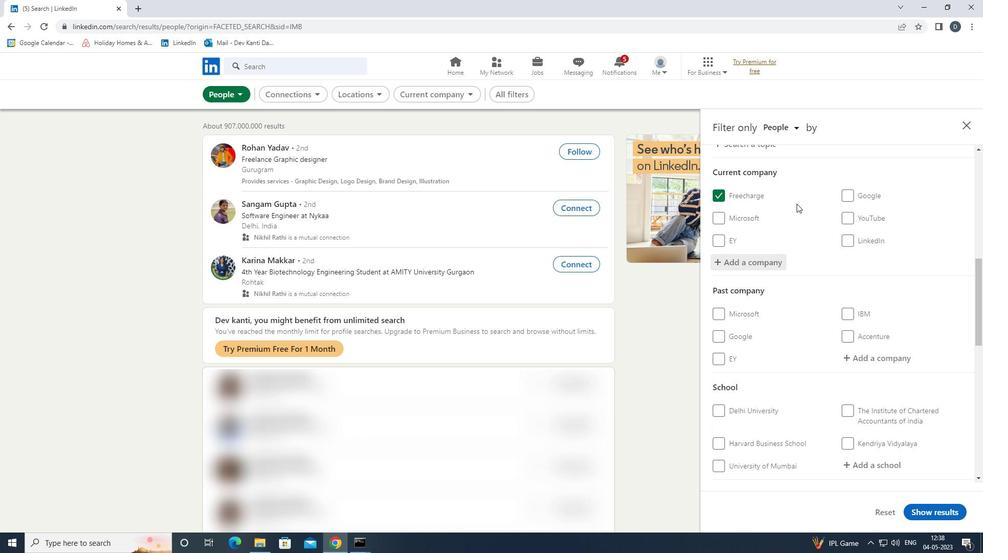
Action: Mouse moved to (844, 201)
Screenshot: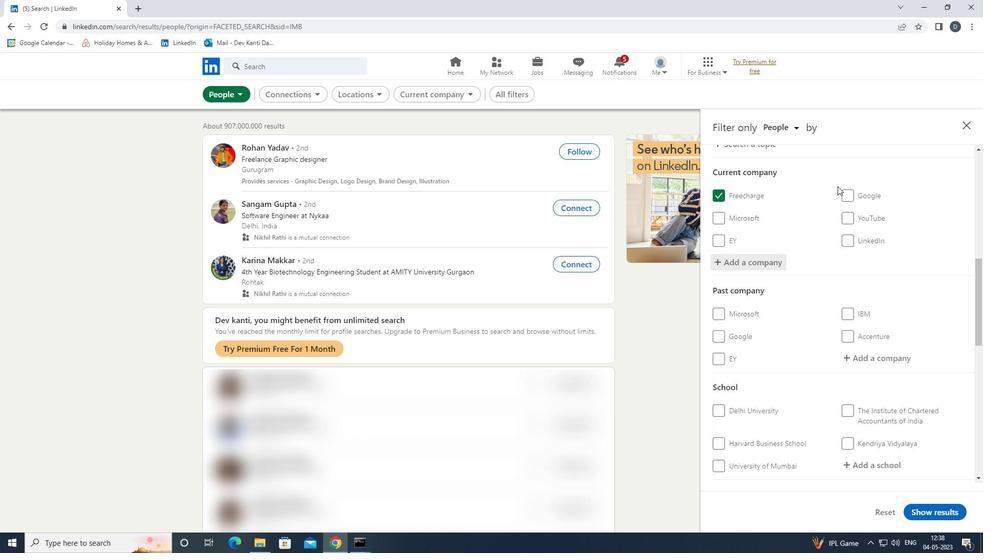 
Action: Mouse scrolled (844, 201) with delta (0, 0)
Screenshot: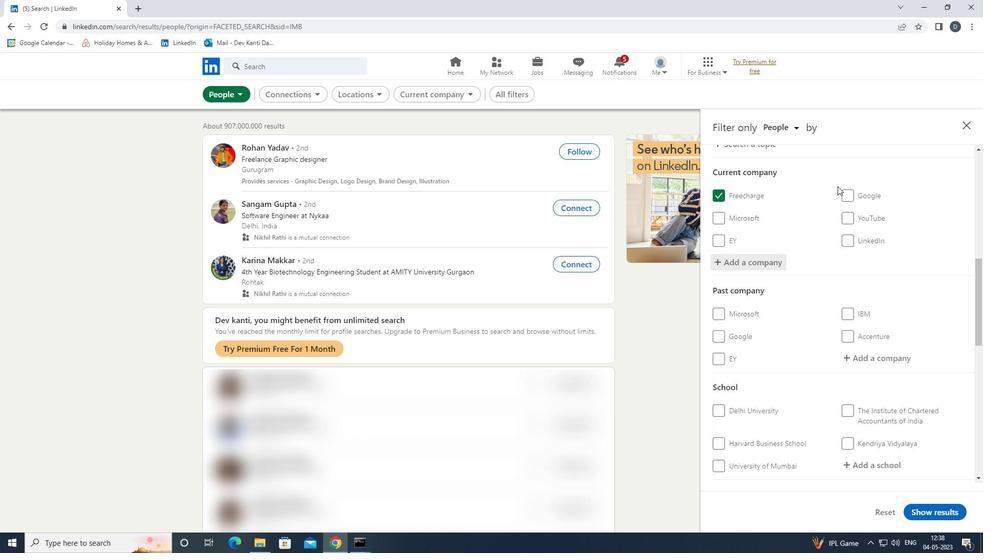 
Action: Mouse moved to (846, 204)
Screenshot: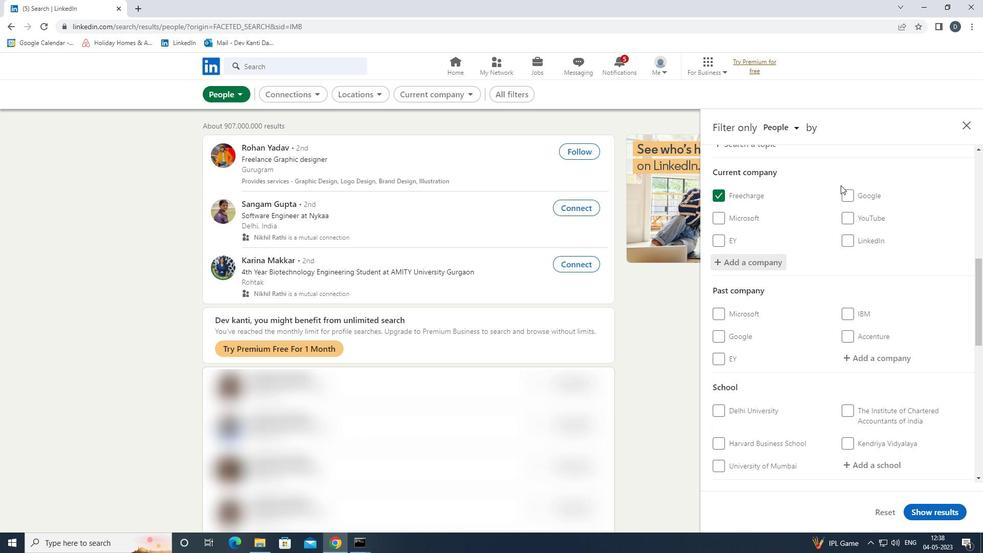 
Action: Mouse scrolled (846, 204) with delta (0, 0)
Screenshot: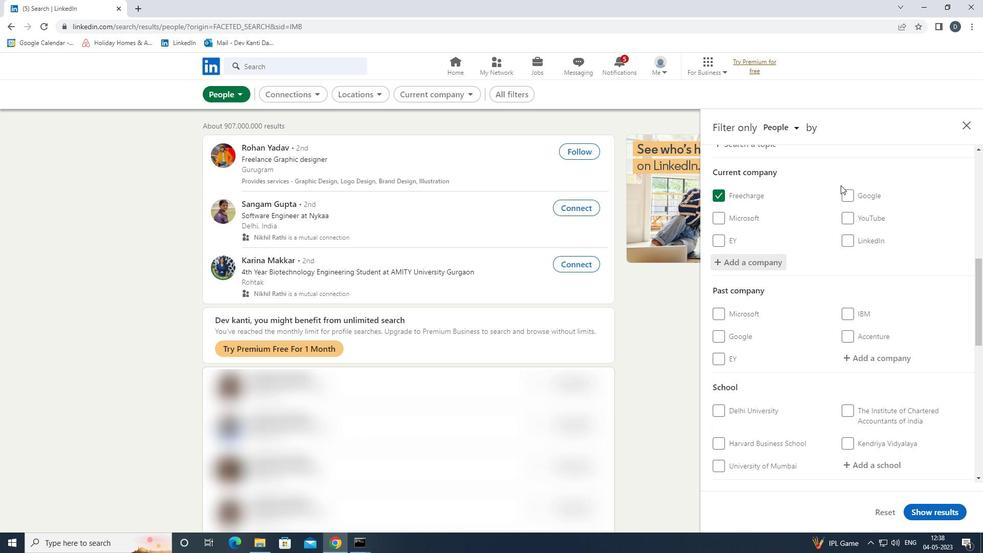 
Action: Mouse moved to (885, 306)
Screenshot: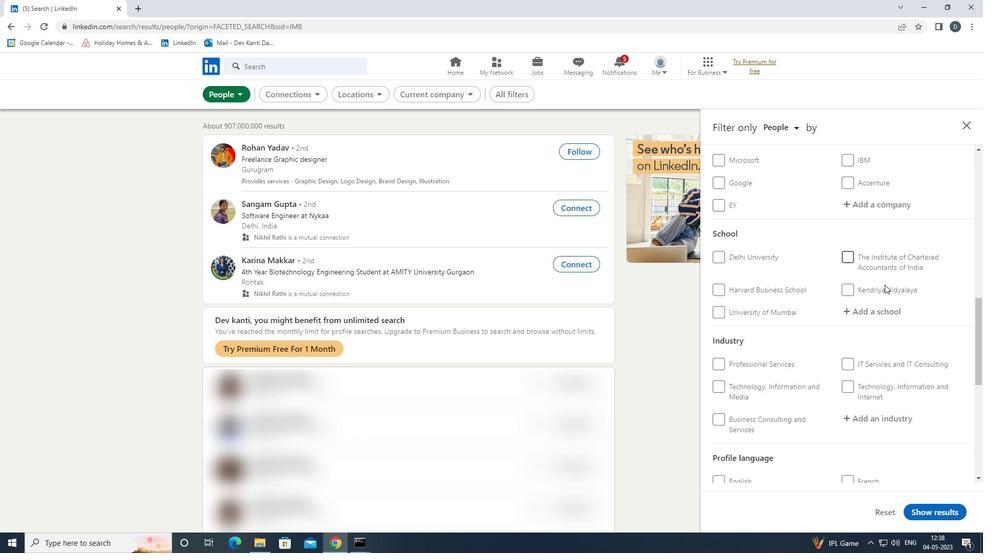 
Action: Mouse pressed left at (885, 306)
Screenshot: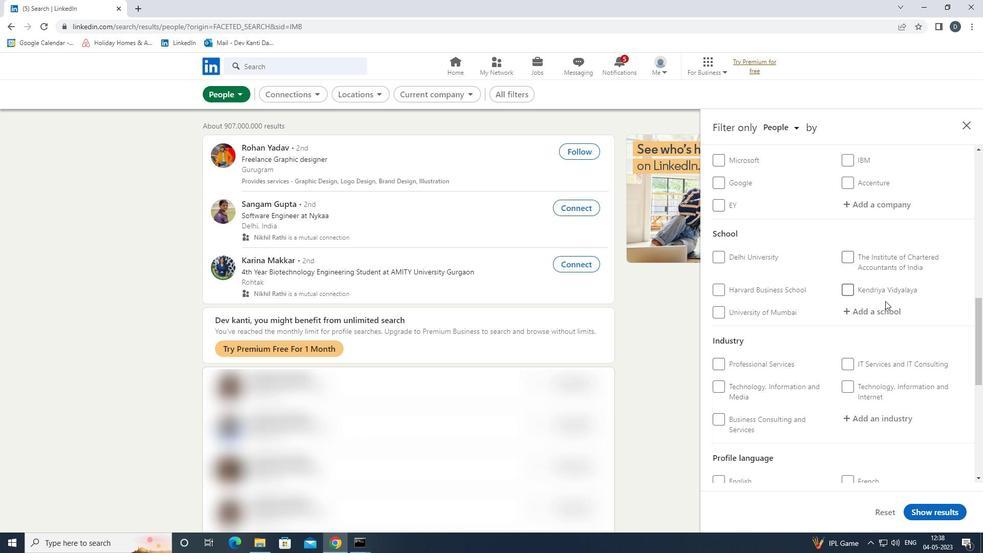 
Action: Key pressed <Key.shift>NAI<Key.backspace>TIONAL<Key.space><Key.shift><Key.shift><Key.shift><Key.shift>INSTITUTE<Key.shift><Key.space><Key.shift><Key.shift>O<Key.backspace>OF<Key.space><Key.shift>TECHNOLOGY<Key.space><Key.backspace><Key.backspace><Key.backspace><Key.backspace><Key.backspace><Key.backspace><Key.backspace><Key.backspace><Key.backspace><Key.backspace><Key.backspace><Key.backspace><Key.backspace>F<Key.space><Key.shift>INFORM<Key.caps_lock><Key.down><Key.down><Key.enter>
Screenshot: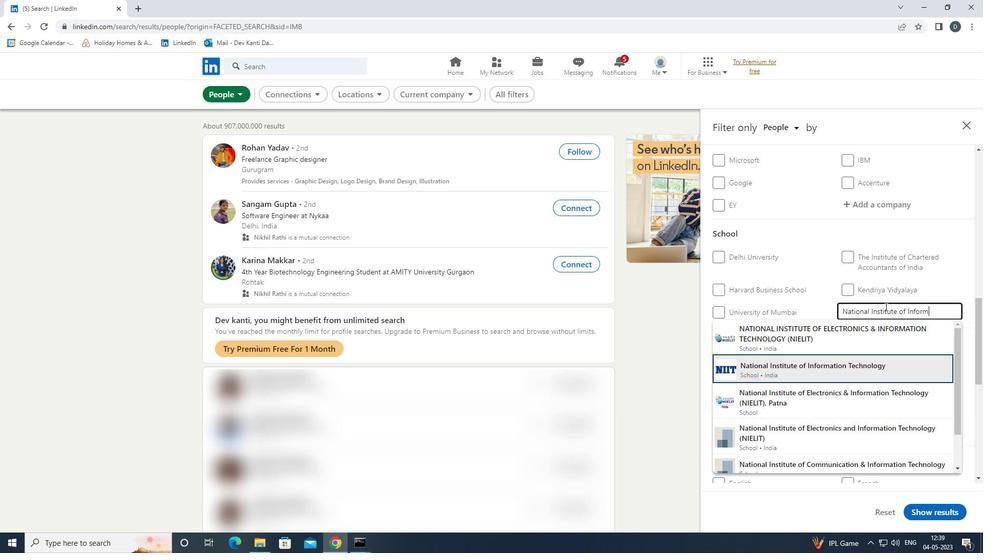 
Action: Mouse moved to (888, 291)
Screenshot: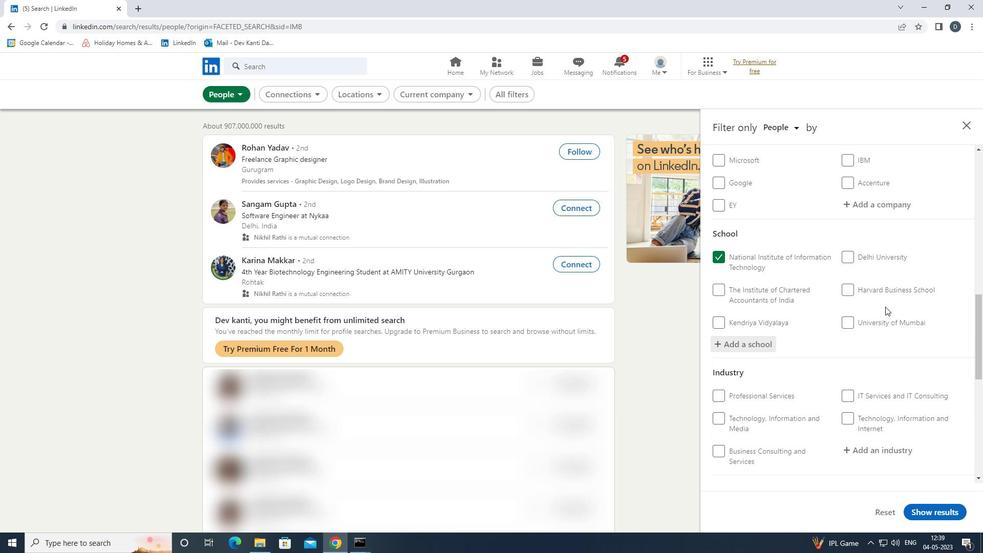 
Action: Mouse scrolled (888, 291) with delta (0, 0)
Screenshot: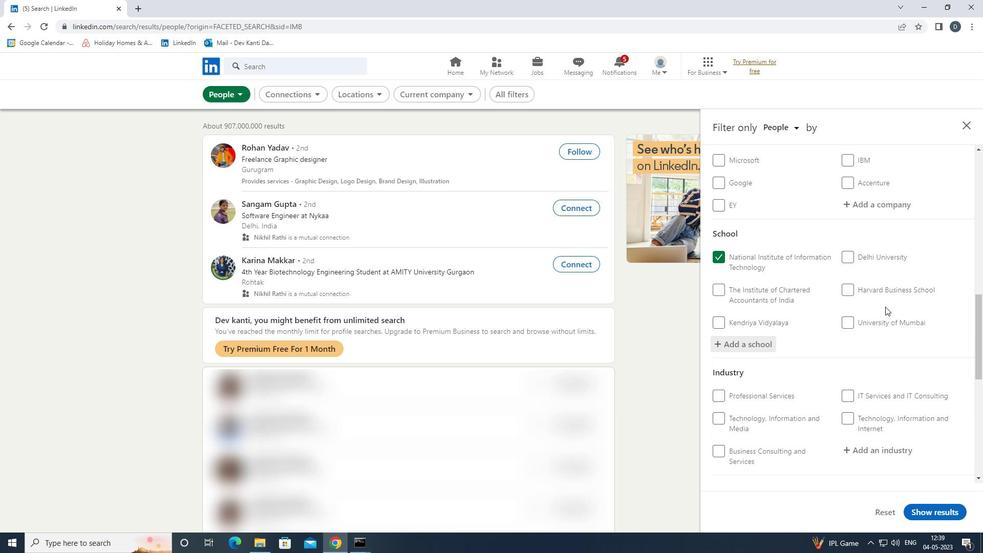
Action: Mouse moved to (891, 294)
Screenshot: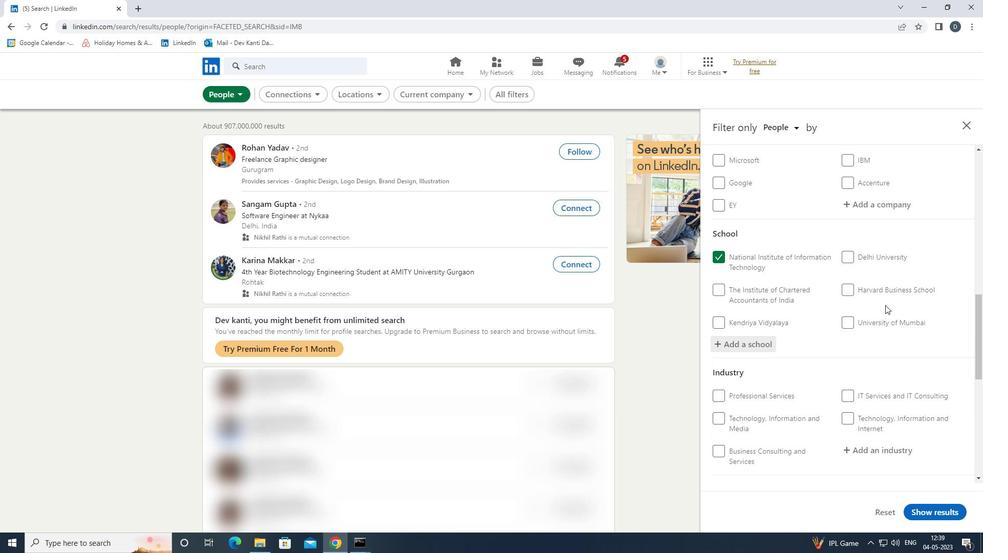 
Action: Mouse scrolled (891, 293) with delta (0, 0)
Screenshot: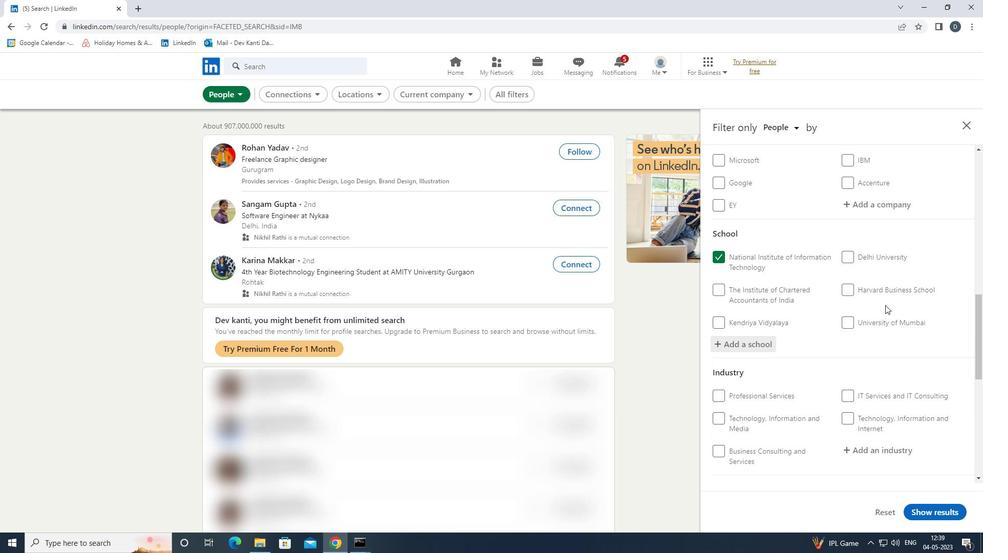 
Action: Mouse moved to (892, 295)
Screenshot: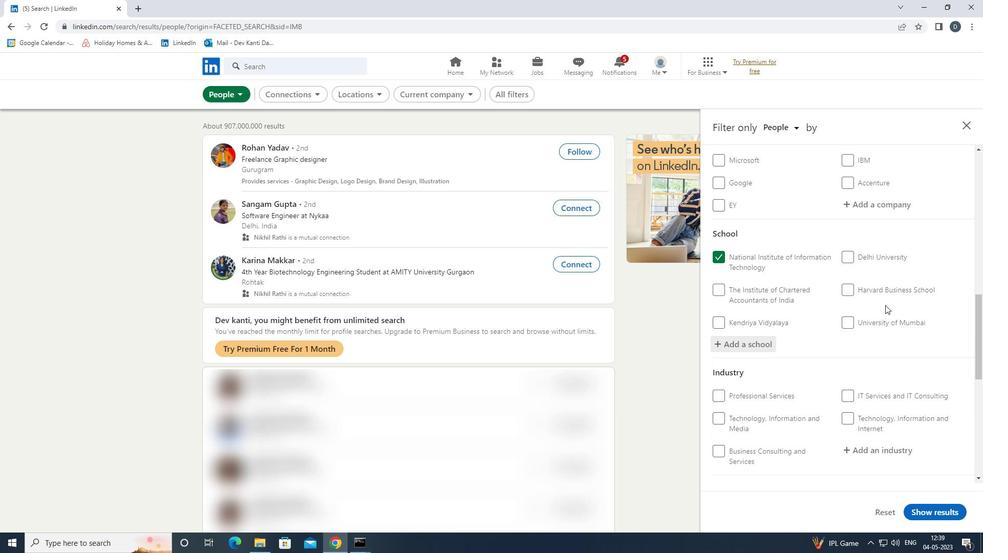 
Action: Mouse scrolled (892, 294) with delta (0, 0)
Screenshot: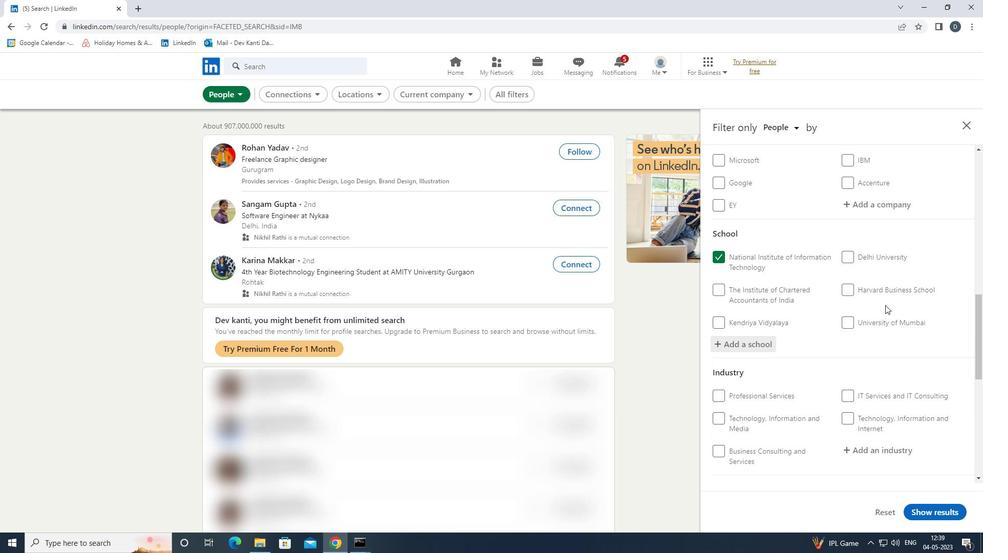 
Action: Mouse moved to (896, 295)
Screenshot: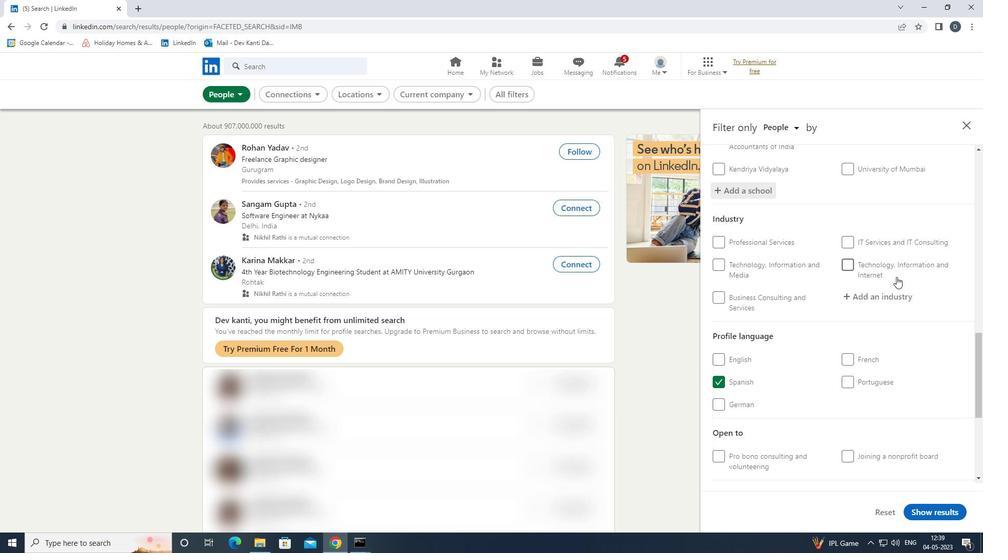 
Action: Mouse pressed left at (896, 295)
Screenshot: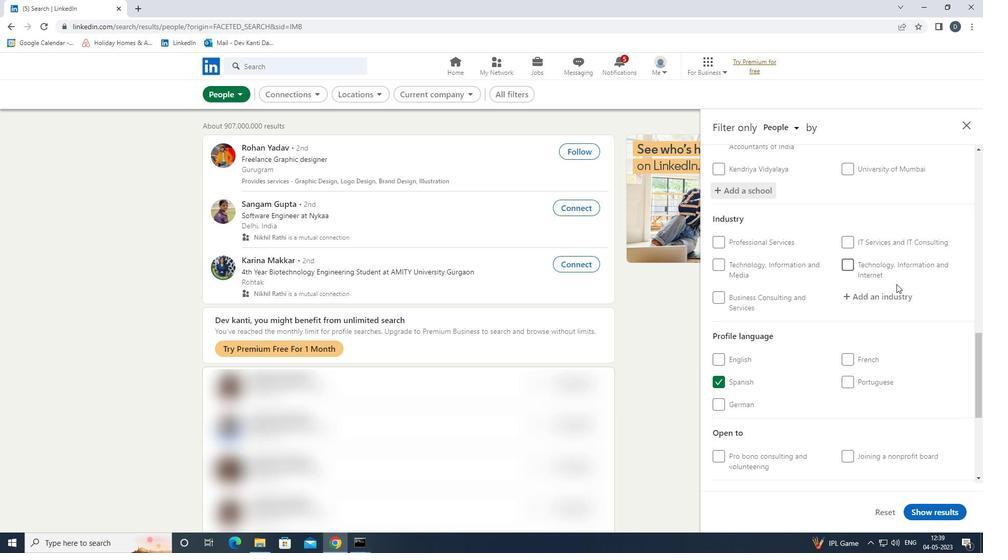 
Action: Mouse moved to (896, 295)
Screenshot: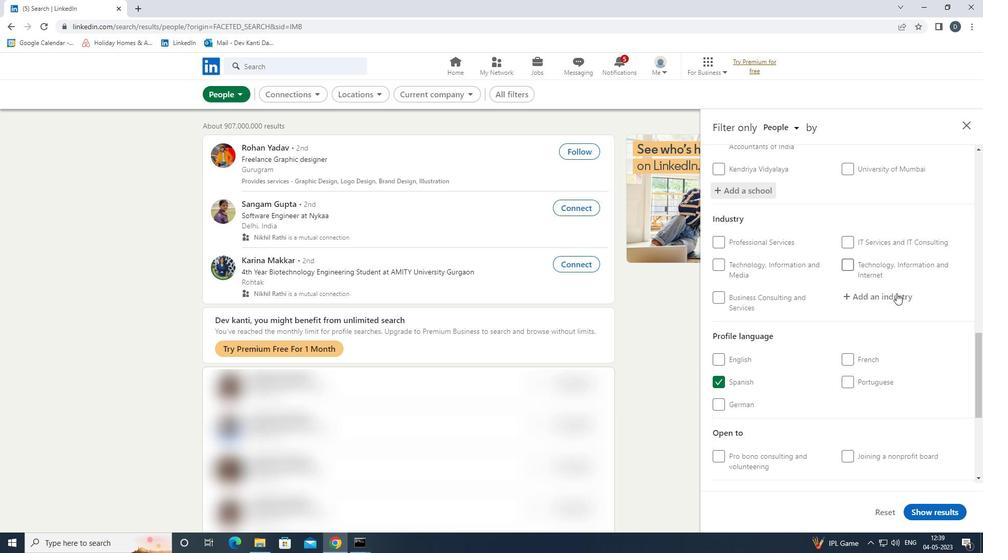 
Action: Key pressed <Key.shift><Key.shift>RETAIL<Key.space><Key.shift>OFF<Key.down><Key.down><Key.enter>
Screenshot: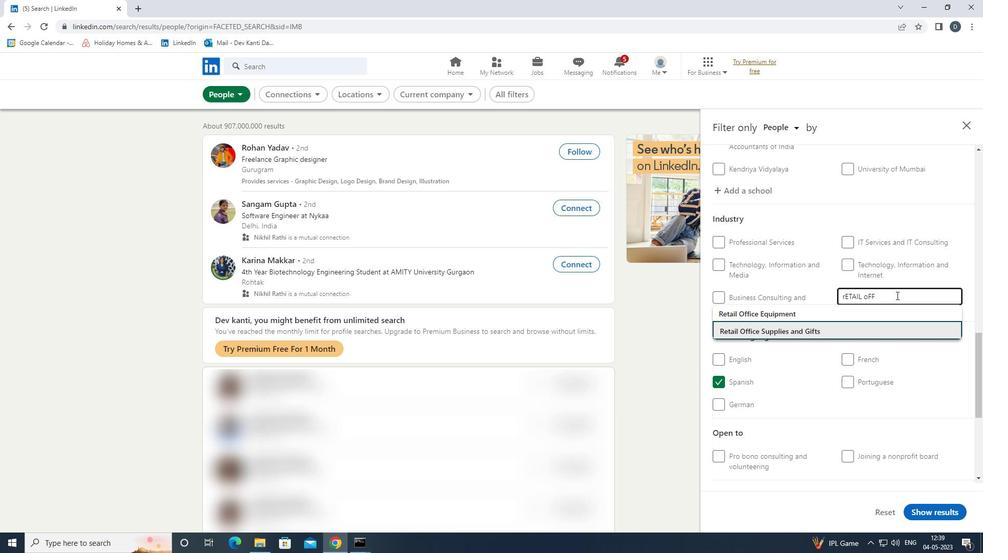 
Action: Mouse scrolled (896, 295) with delta (0, 0)
Screenshot: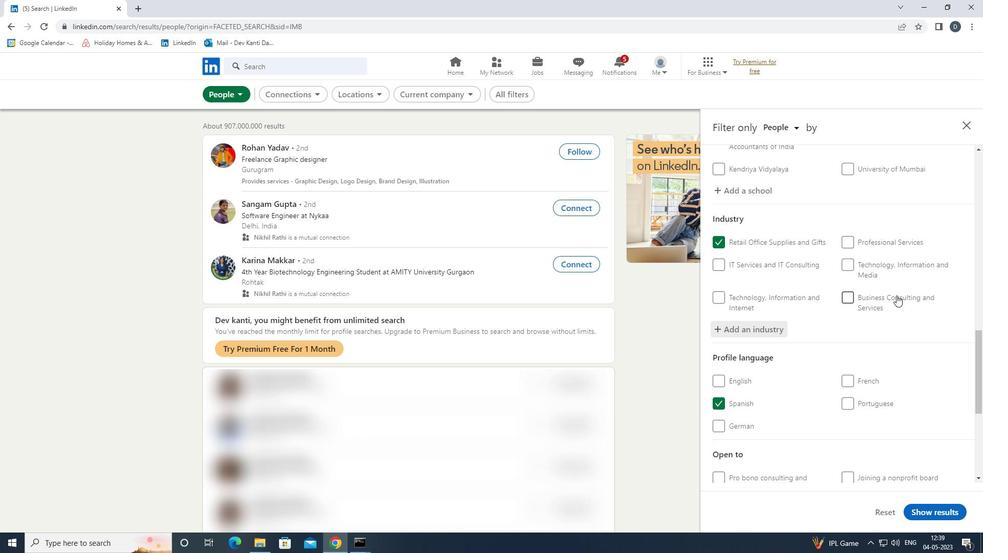 
Action: Mouse scrolled (896, 295) with delta (0, 0)
Screenshot: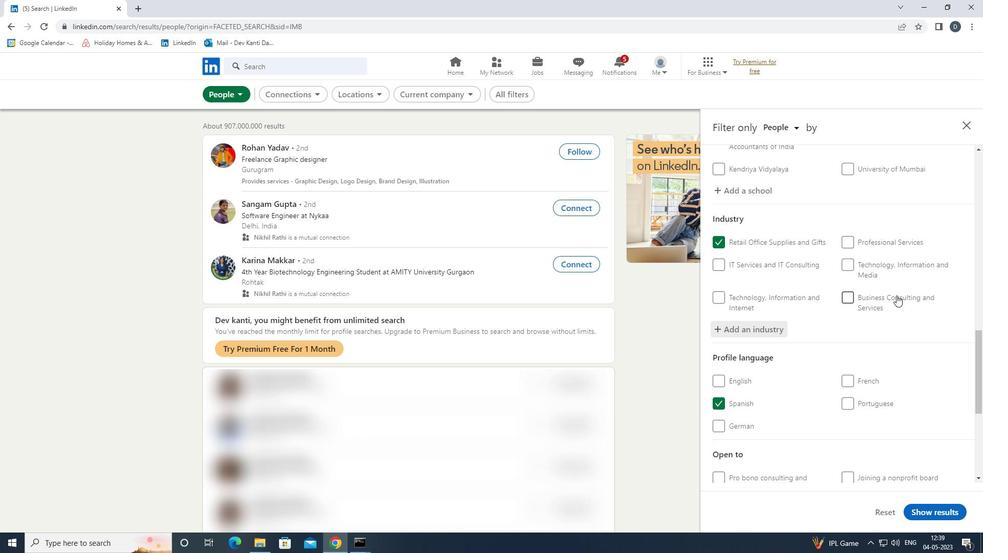 
Action: Mouse scrolled (896, 295) with delta (0, 0)
Screenshot: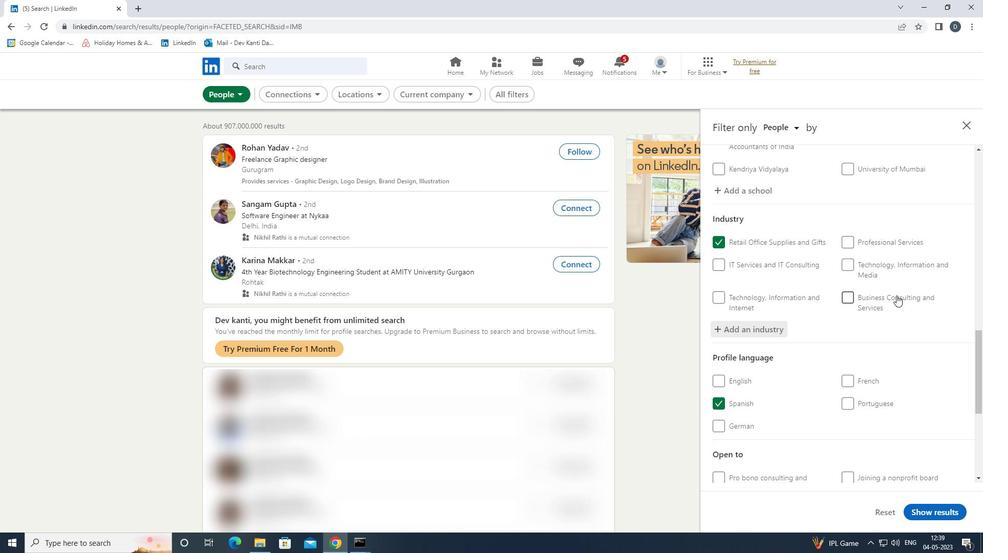 
Action: Mouse scrolled (896, 295) with delta (0, 0)
Screenshot: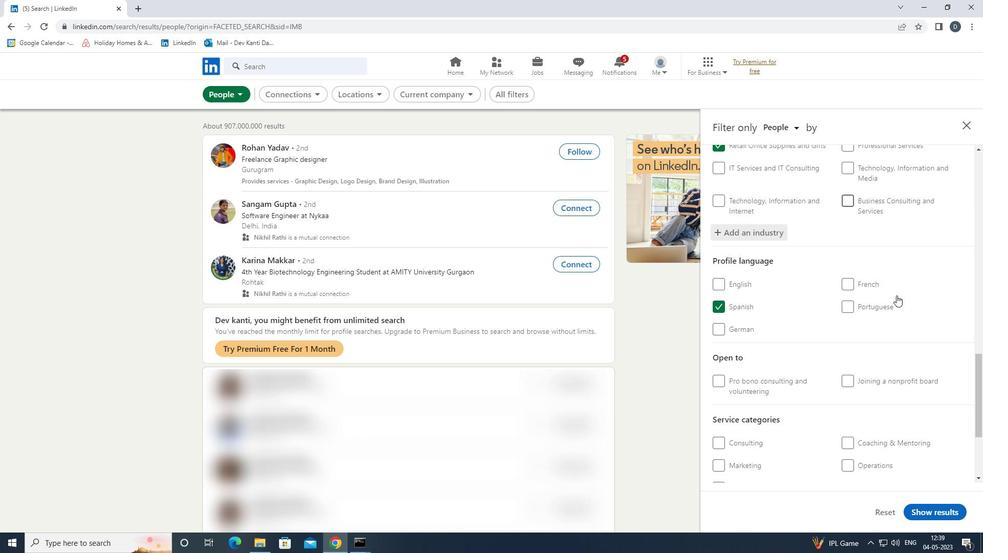 
Action: Mouse scrolled (896, 295) with delta (0, 0)
Screenshot: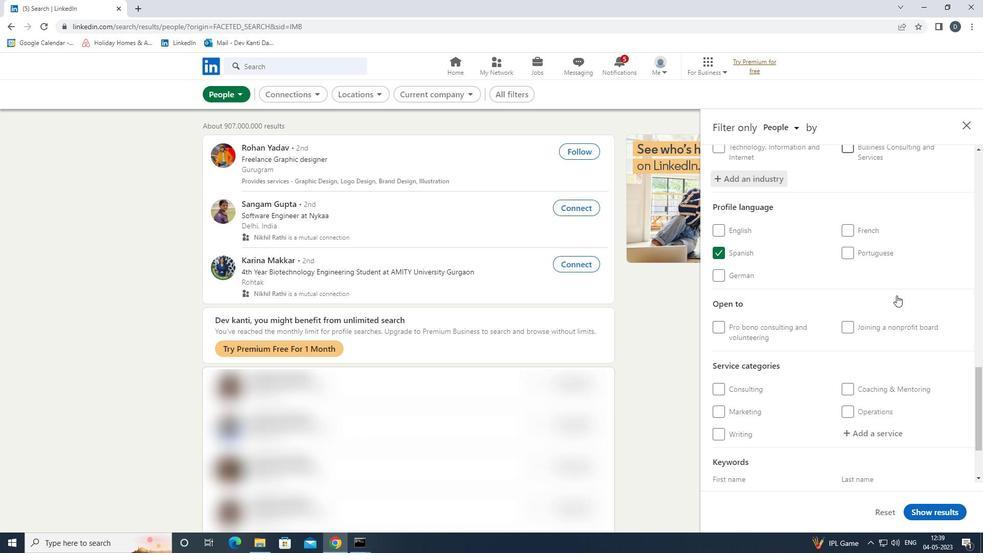 
Action: Mouse moved to (904, 337)
Screenshot: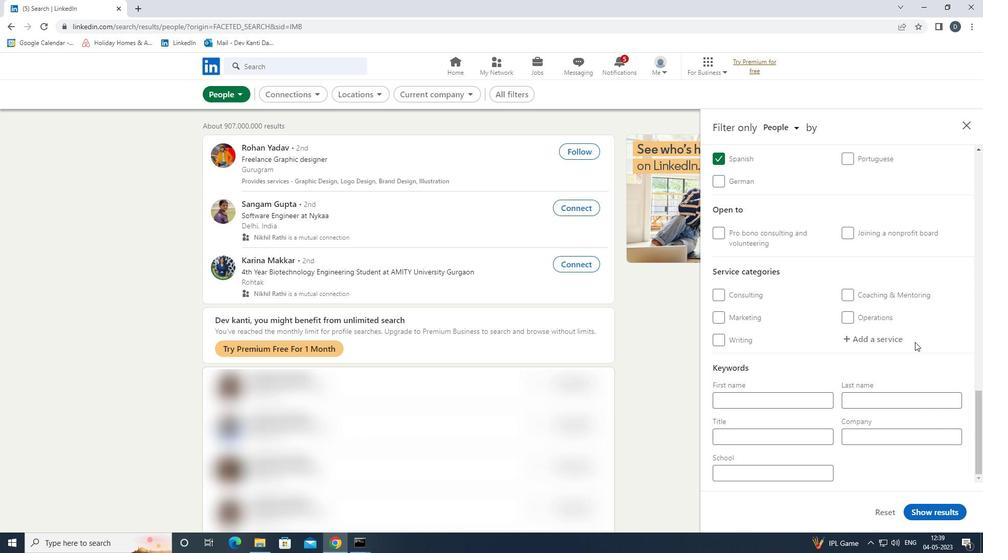 
Action: Mouse pressed left at (904, 337)
Screenshot: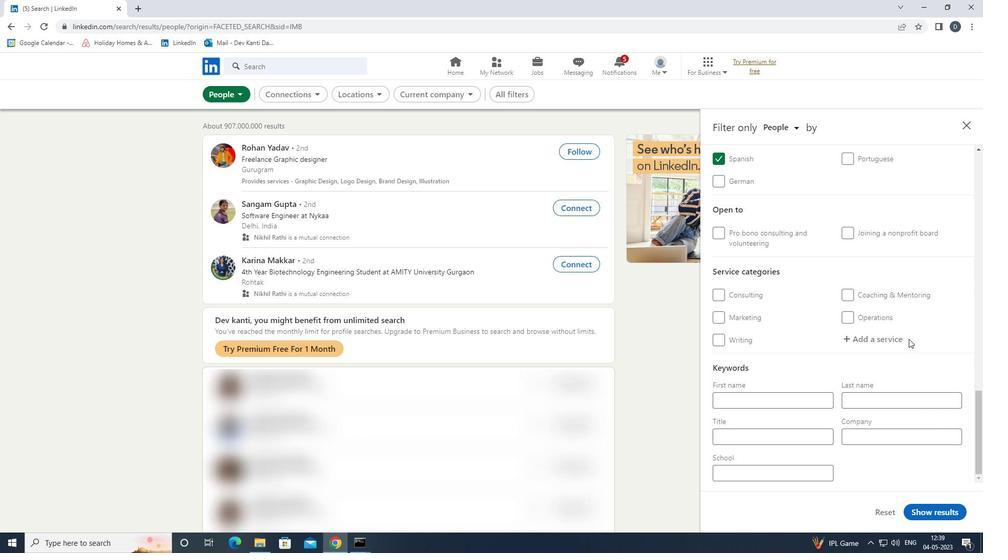 
Action: Mouse moved to (903, 337)
Screenshot: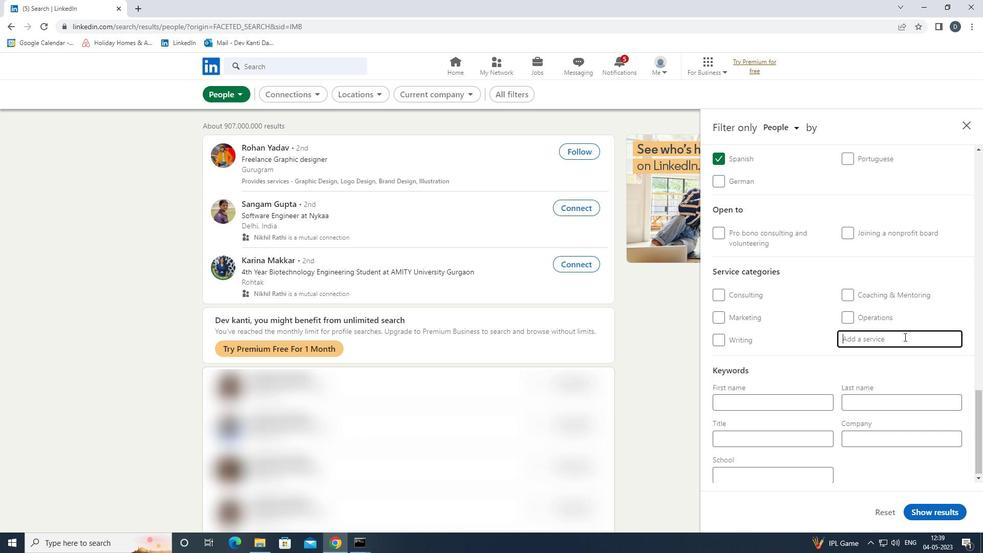 
Action: Key pressed <Key.shift><Key.shift><Key.shift>DEMAND<Key.space><Key.shift>GENERATION<Key.down><Key.caps_lock><Key.enter>
Screenshot: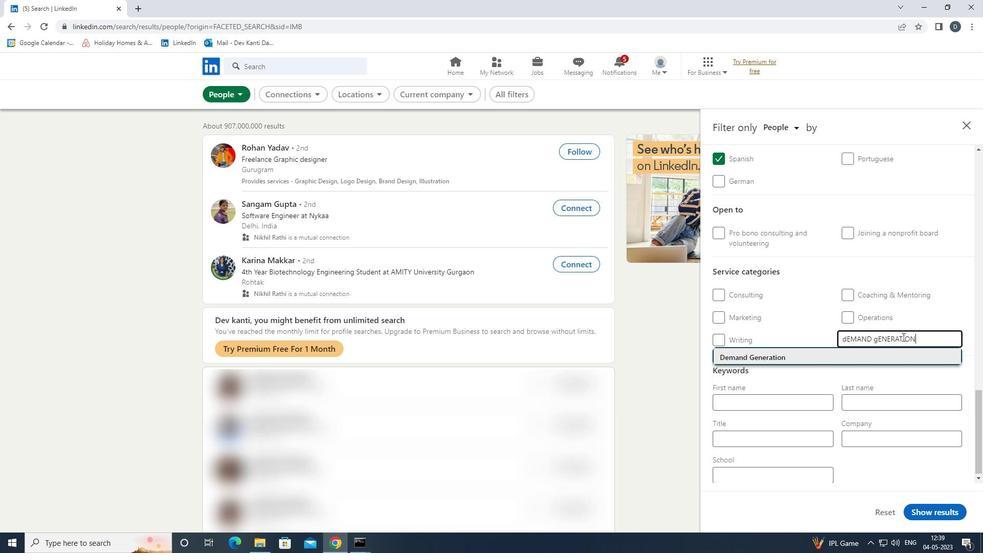 
Action: Mouse moved to (899, 340)
Screenshot: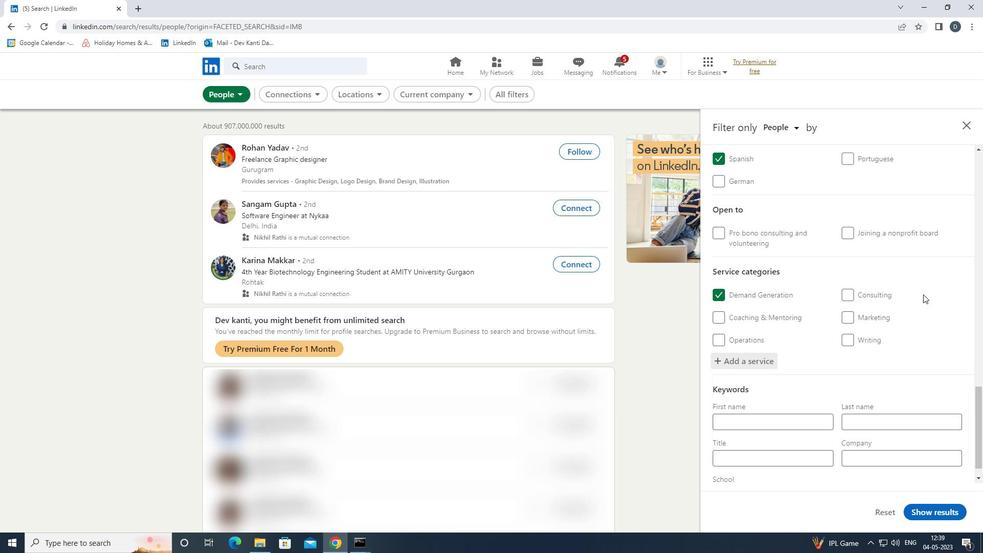 
Action: Mouse scrolled (899, 340) with delta (0, 0)
Screenshot: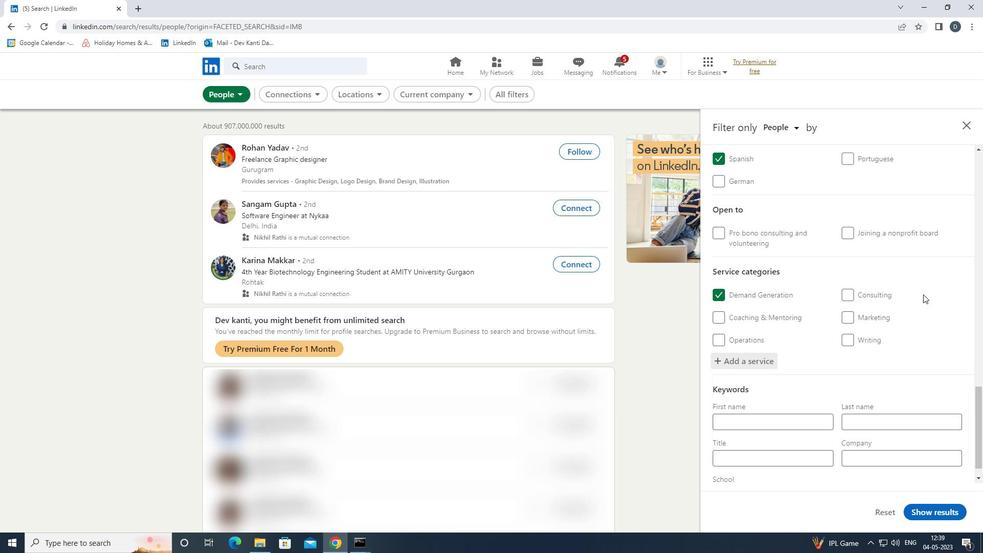 
Action: Mouse moved to (892, 374)
Screenshot: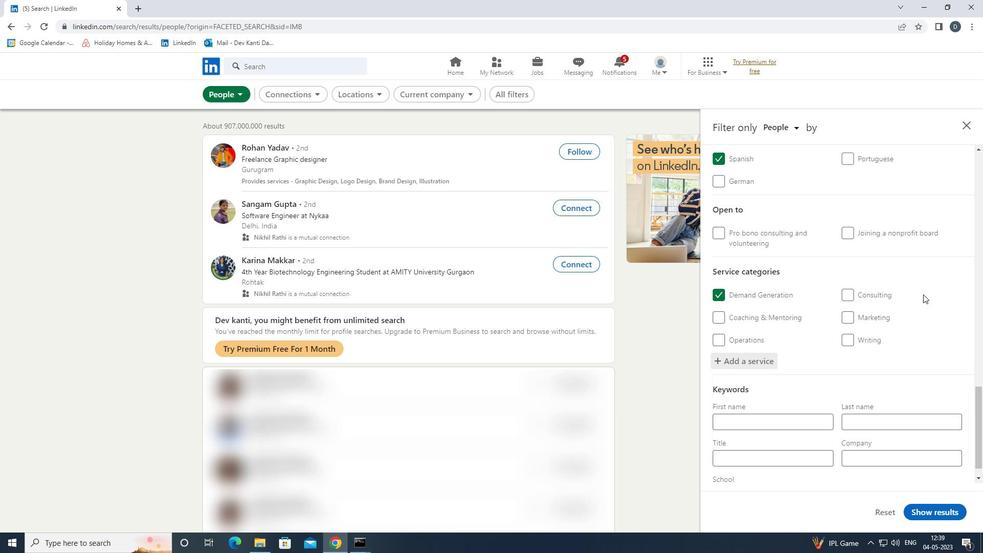 
Action: Mouse scrolled (892, 373) with delta (0, 0)
Screenshot: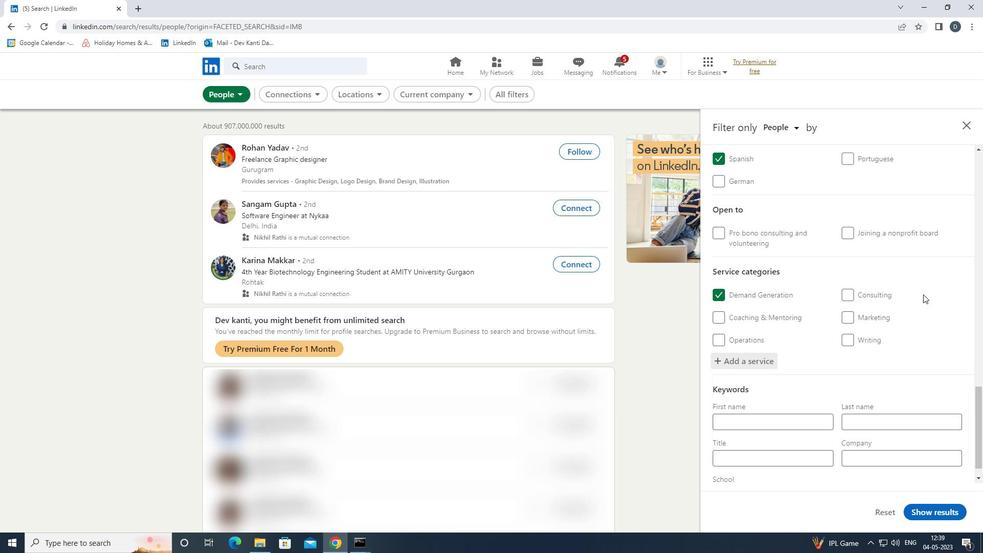 
Action: Mouse moved to (890, 389)
Screenshot: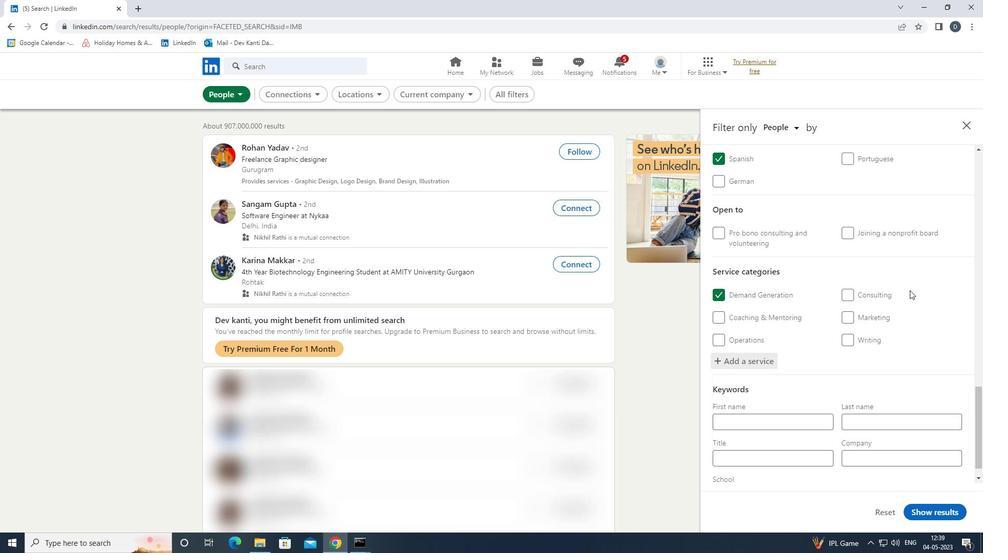 
Action: Mouse scrolled (890, 388) with delta (0, 0)
Screenshot: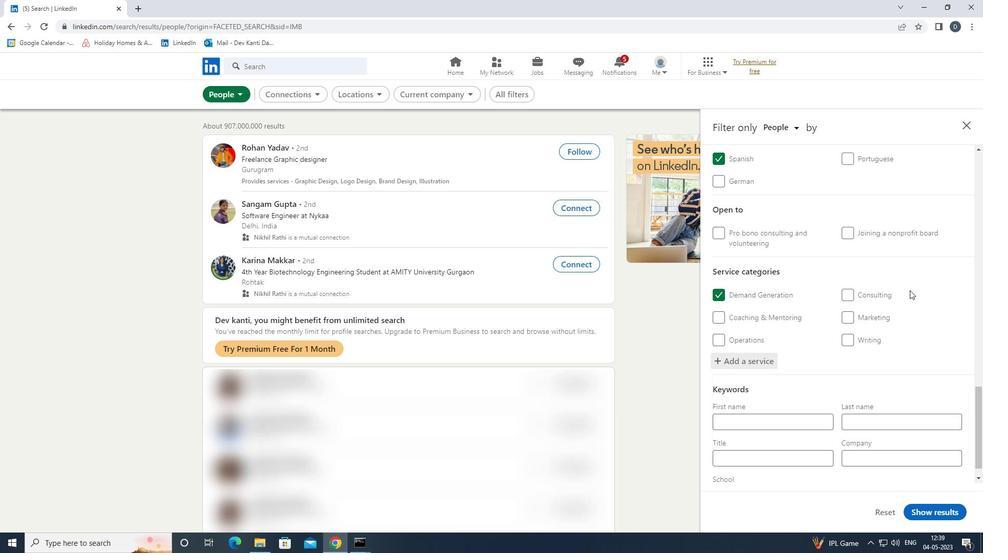 
Action: Mouse moved to (881, 403)
Screenshot: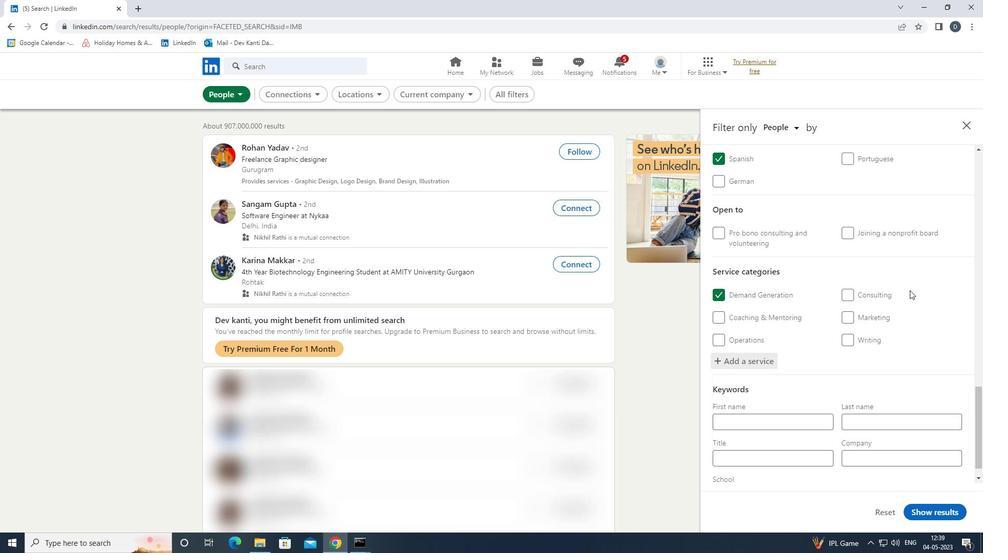 
Action: Mouse scrolled (881, 403) with delta (0, 0)
Screenshot: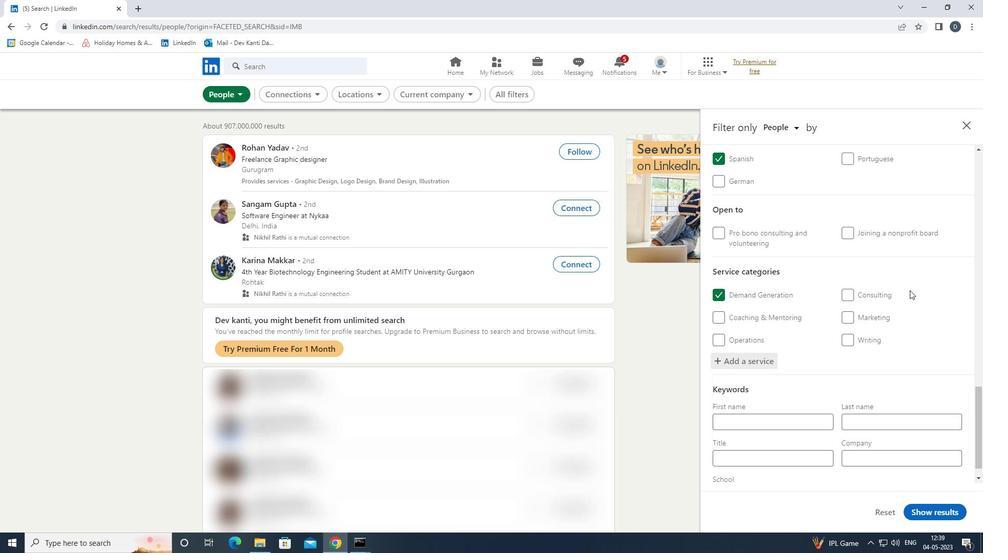 
Action: Mouse moved to (873, 414)
Screenshot: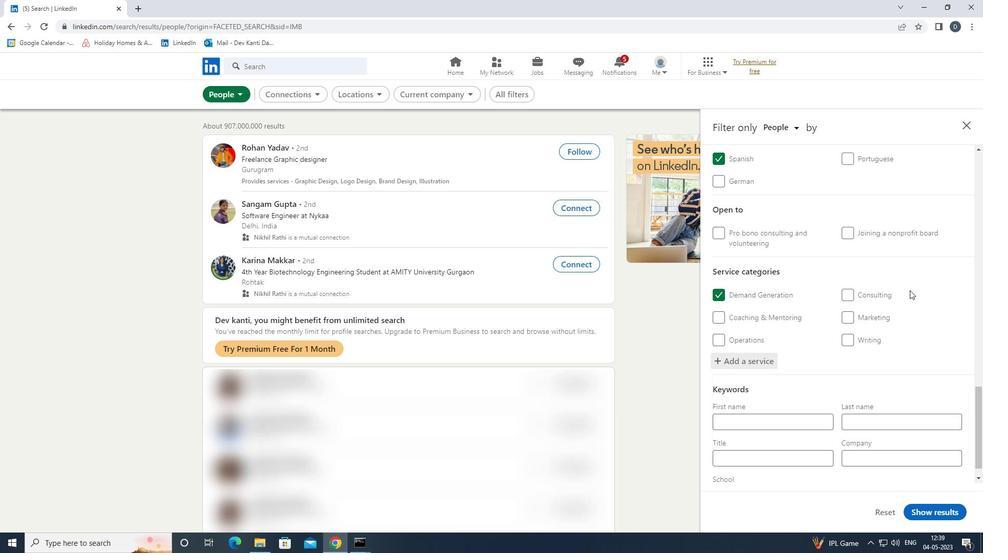 
Action: Mouse scrolled (873, 413) with delta (0, 0)
Screenshot: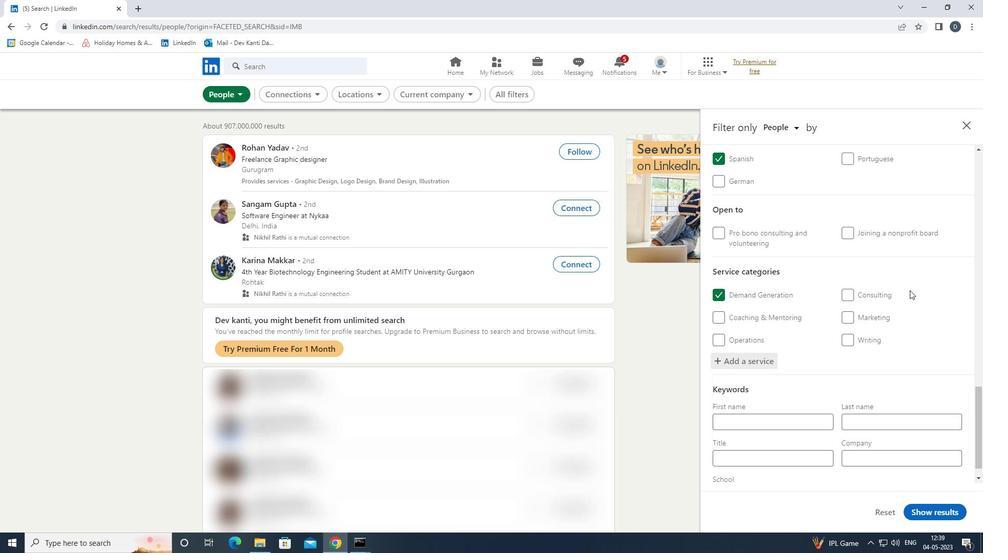
Action: Mouse moved to (788, 441)
Screenshot: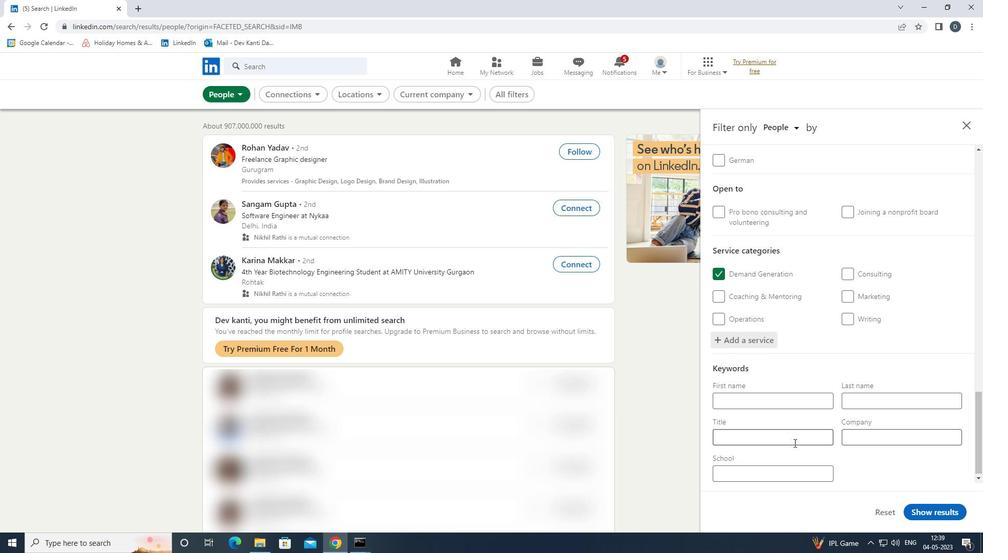 
Action: Mouse pressed left at (788, 441)
Screenshot: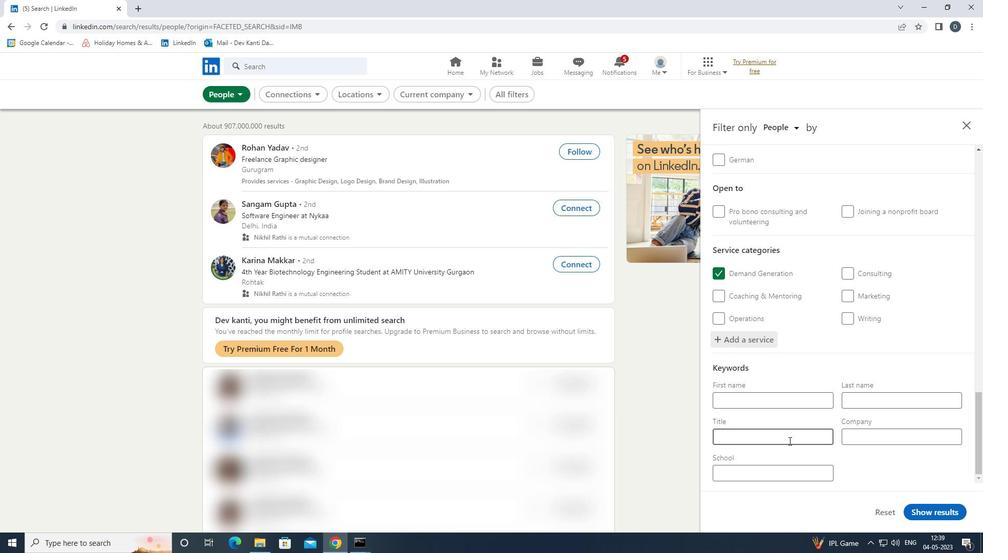 
Action: Mouse moved to (784, 441)
Screenshot: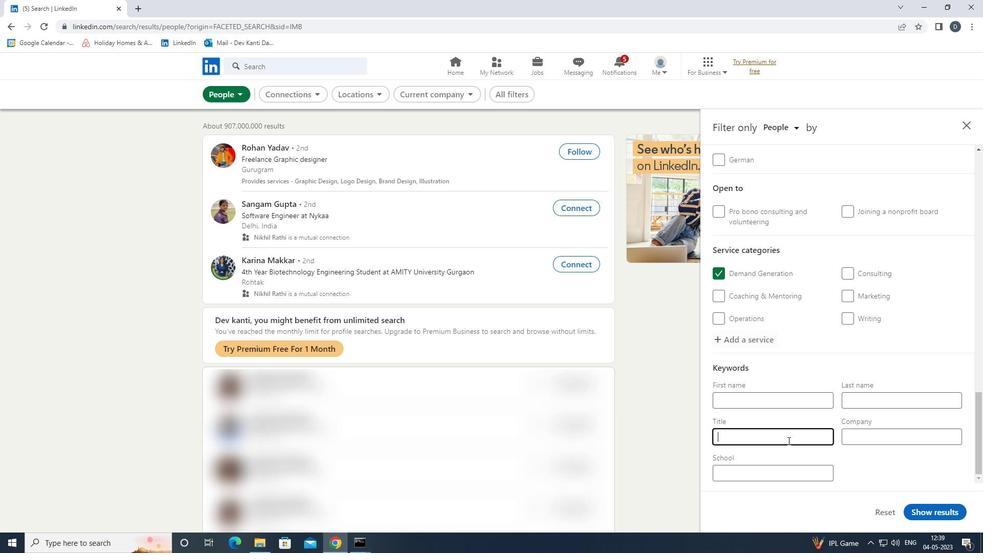 
Action: Key pressed <Key.shift><Key.shift>MANUFACTURING<Key.space><Key.shift><Key.shift><Key.shift><Key.shift><Key.shift>ASSEMBLER
Screenshot: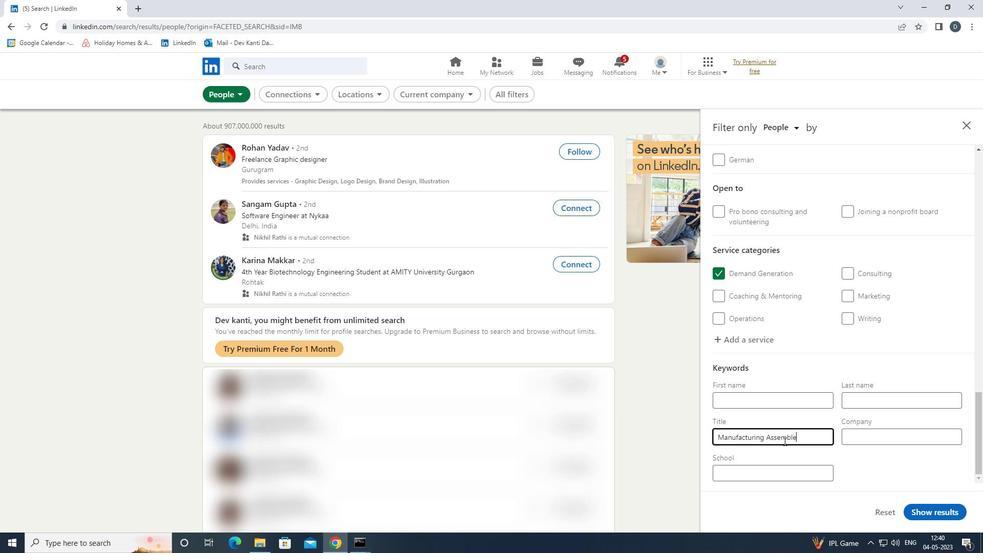
Action: Mouse moved to (927, 511)
Screenshot: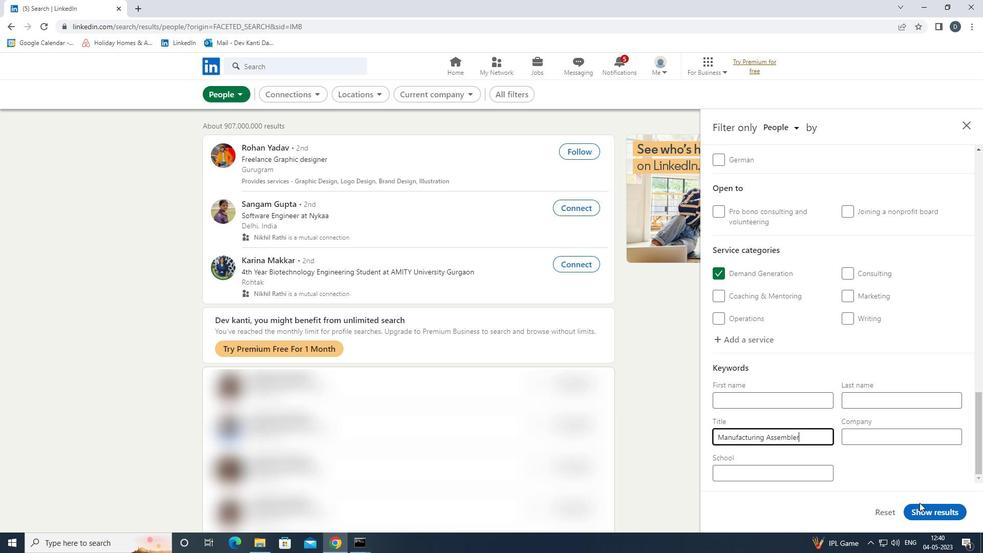 
Action: Mouse pressed left at (927, 511)
Screenshot: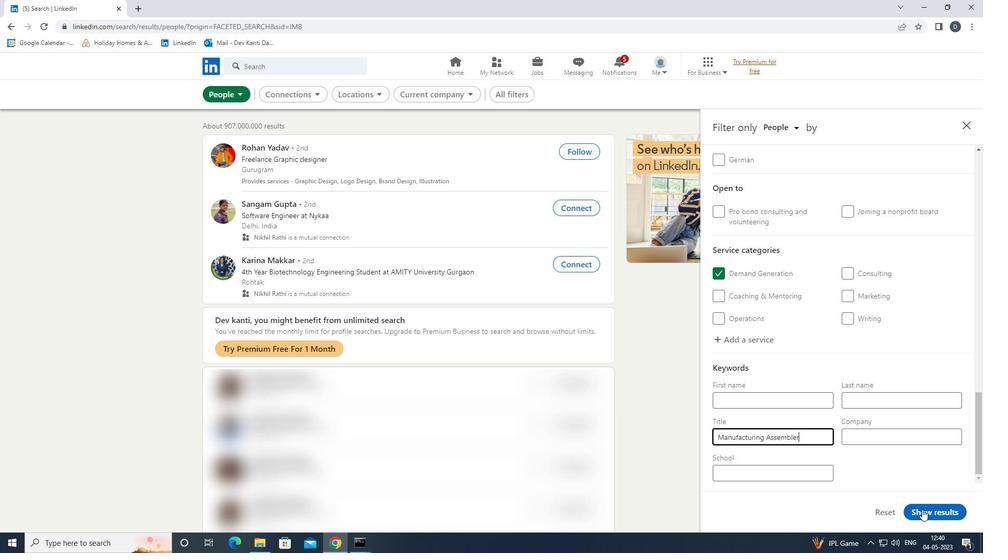 
Action: Mouse moved to (658, 306)
Screenshot: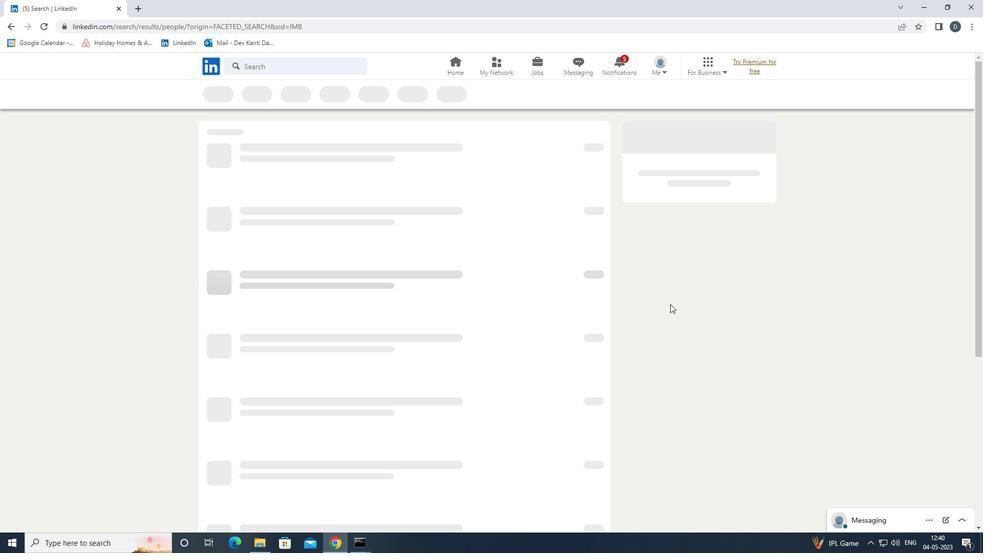 
